 Task: Check the percentage active listings of furnished in the last 5 years.
Action: Mouse moved to (985, 221)
Screenshot: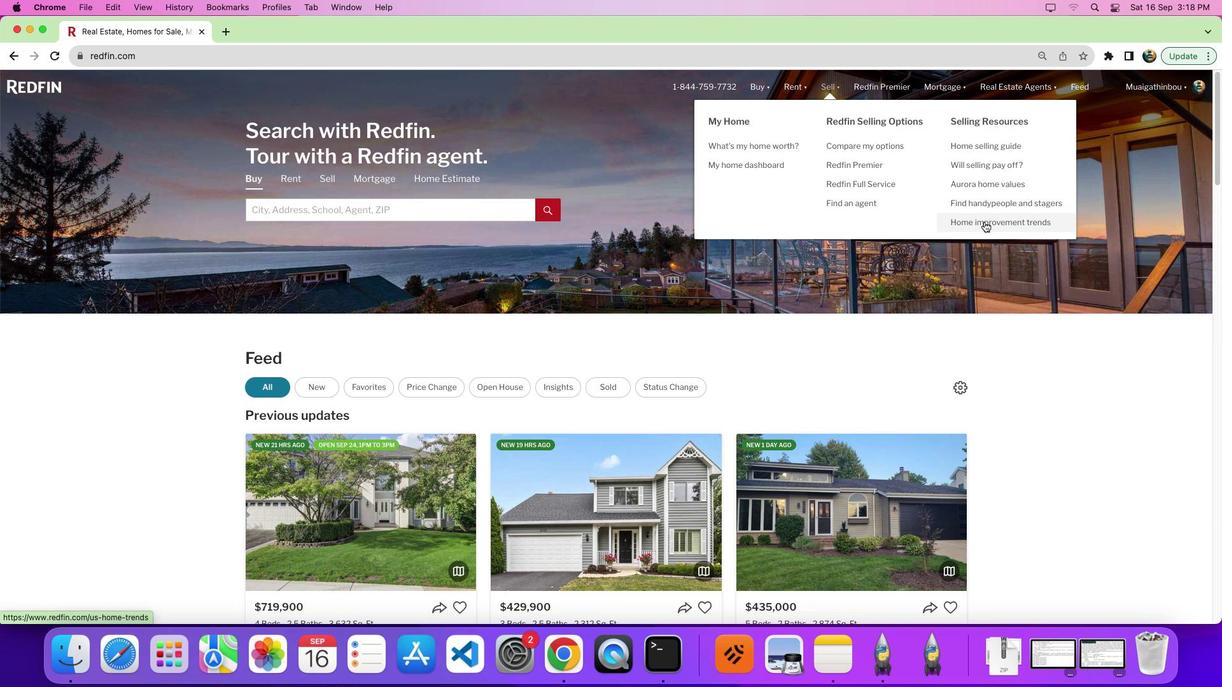 
Action: Mouse pressed left at (985, 221)
Screenshot: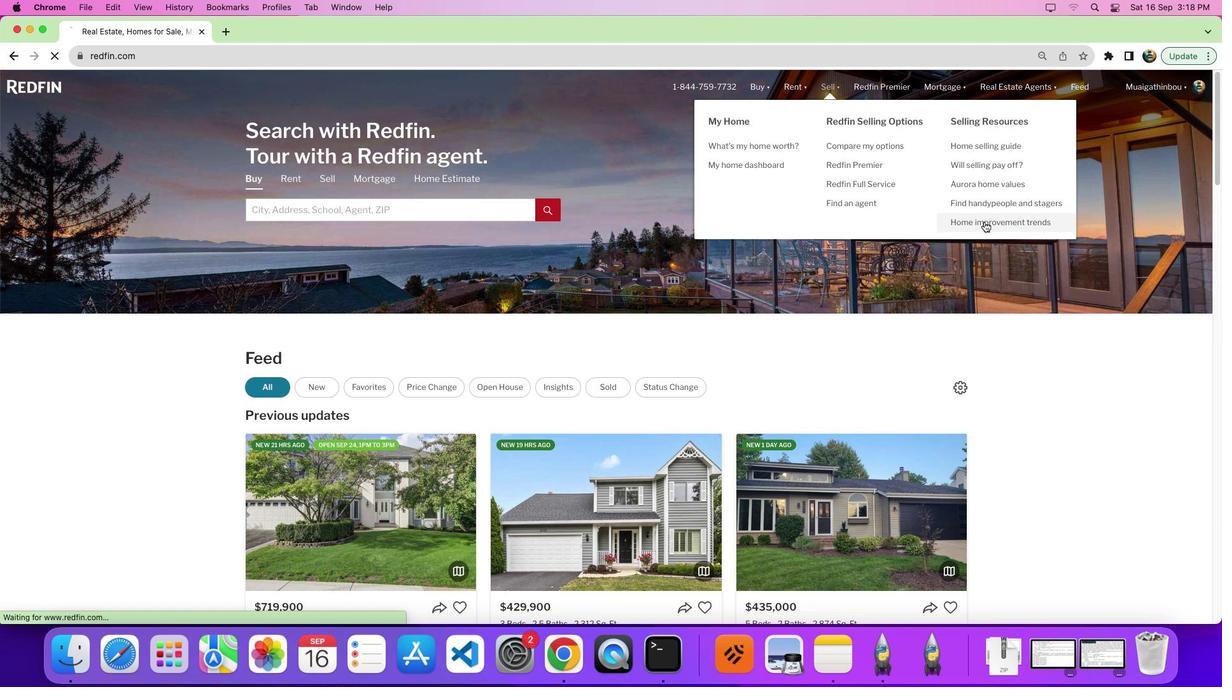
Action: Mouse pressed left at (985, 221)
Screenshot: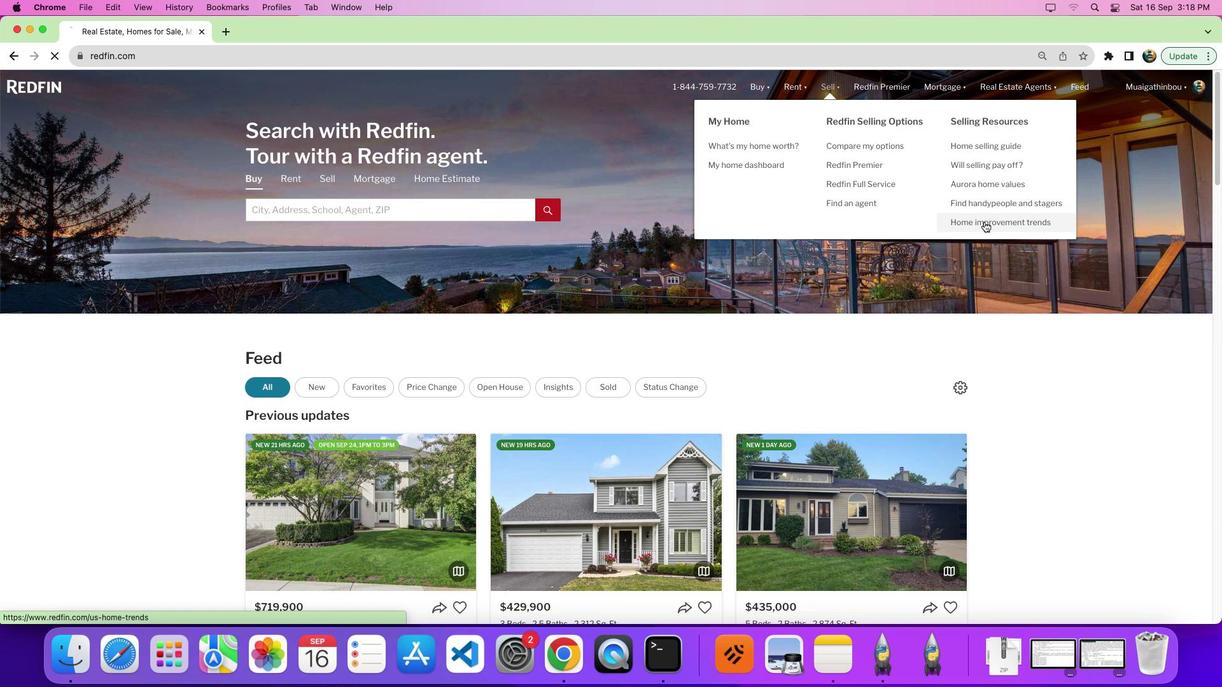 
Action: Mouse moved to (338, 246)
Screenshot: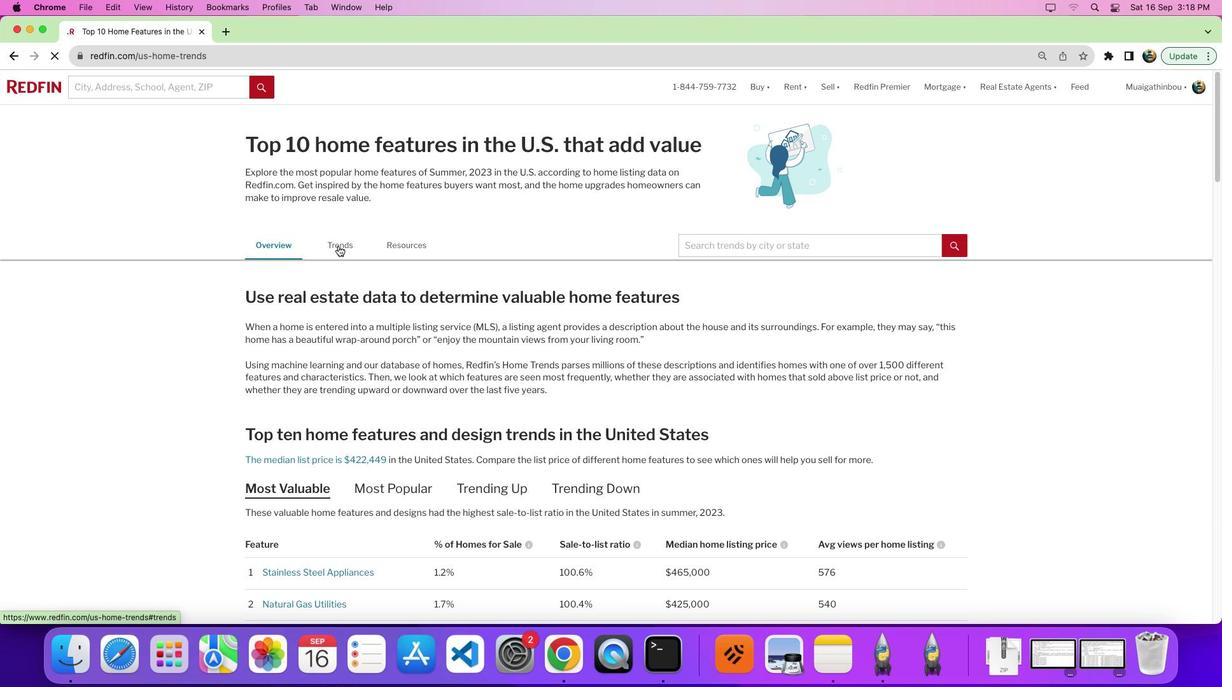
Action: Mouse pressed left at (338, 246)
Screenshot: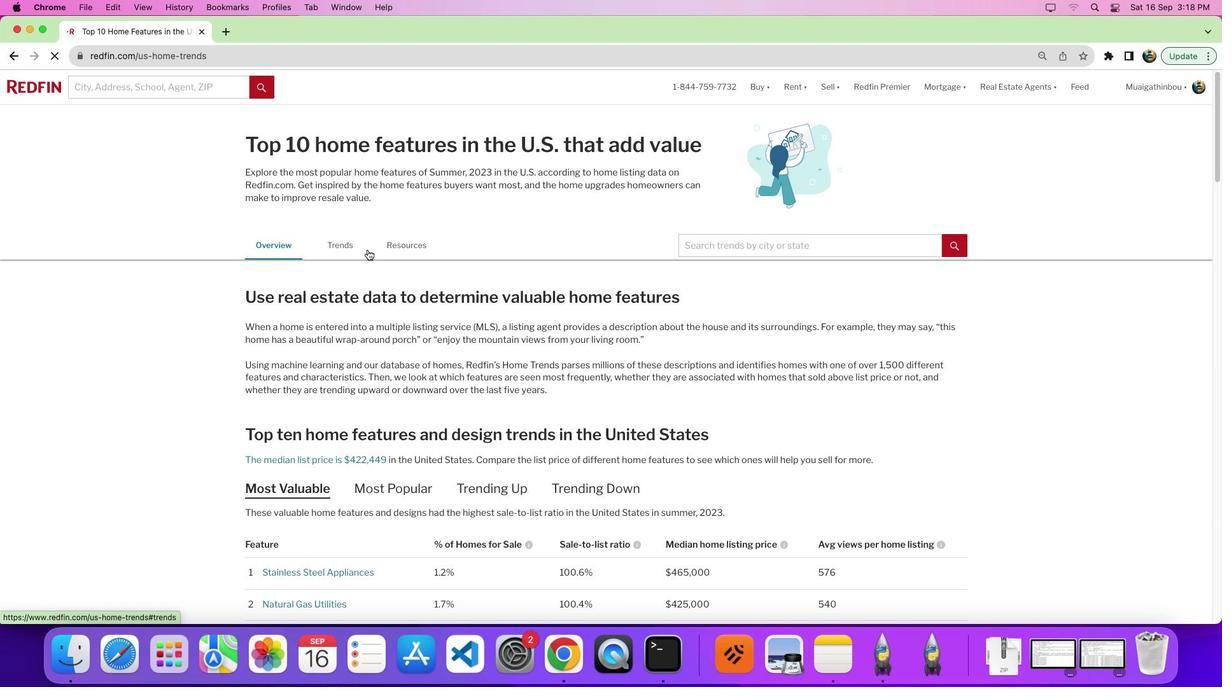 
Action: Mouse moved to (673, 318)
Screenshot: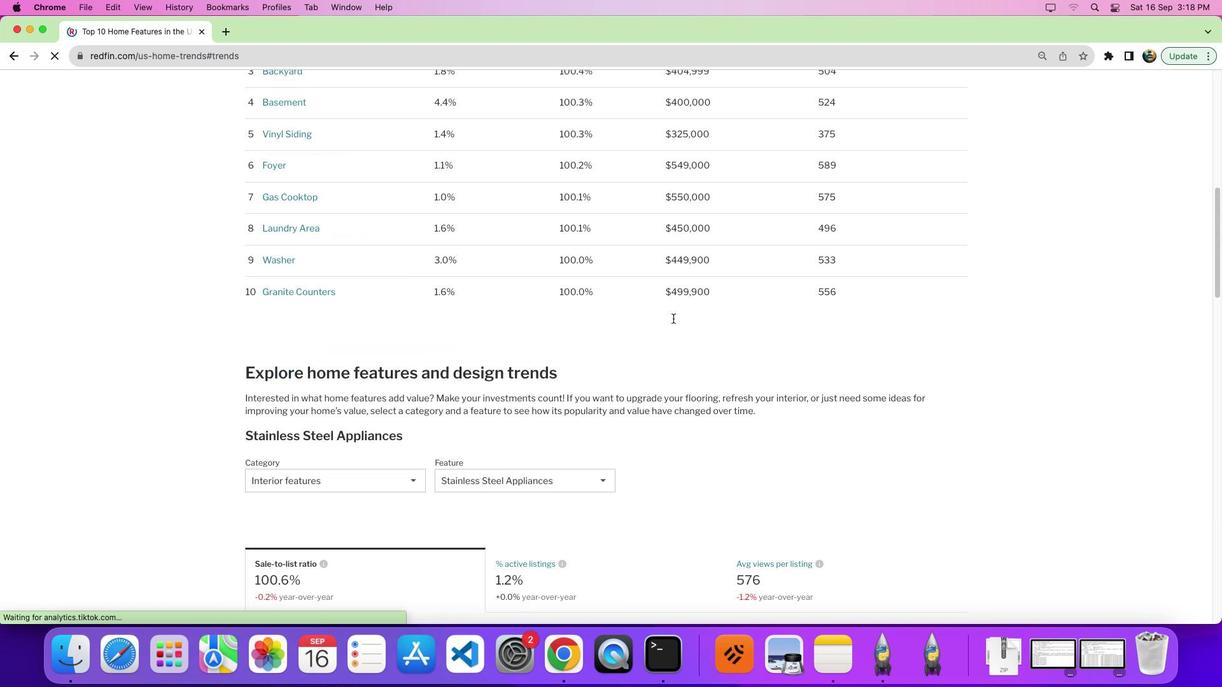
Action: Mouse scrolled (673, 318) with delta (0, 0)
Screenshot: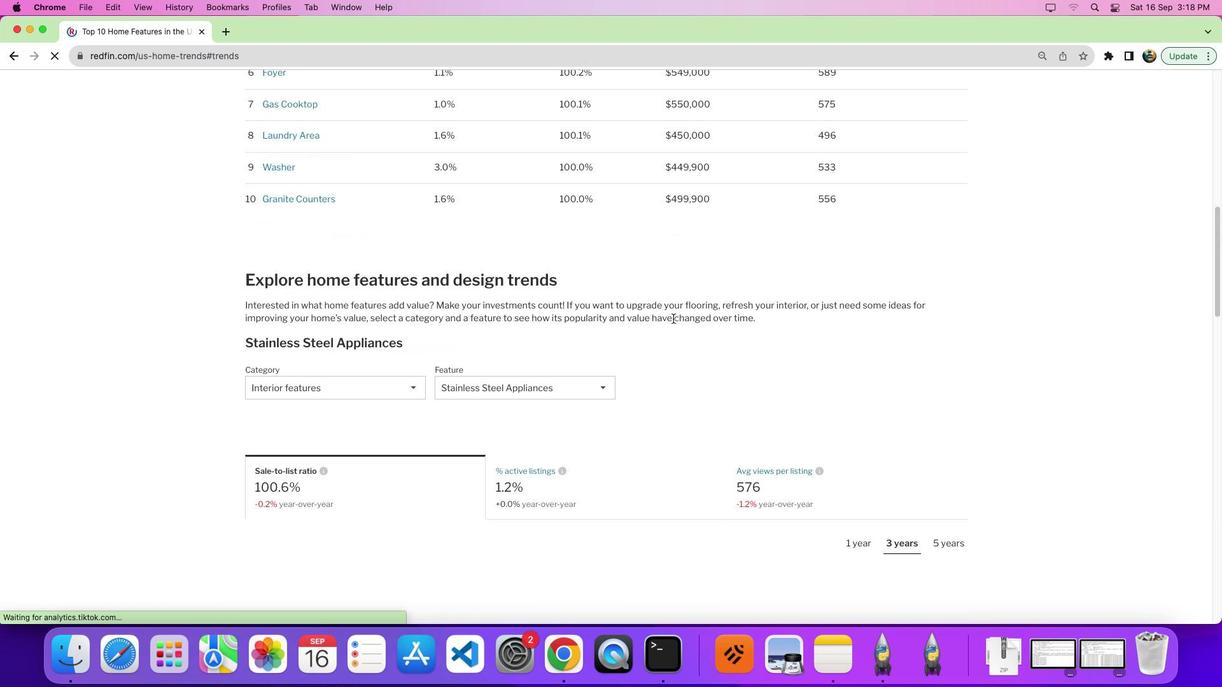 
Action: Mouse scrolled (673, 318) with delta (0, 0)
Screenshot: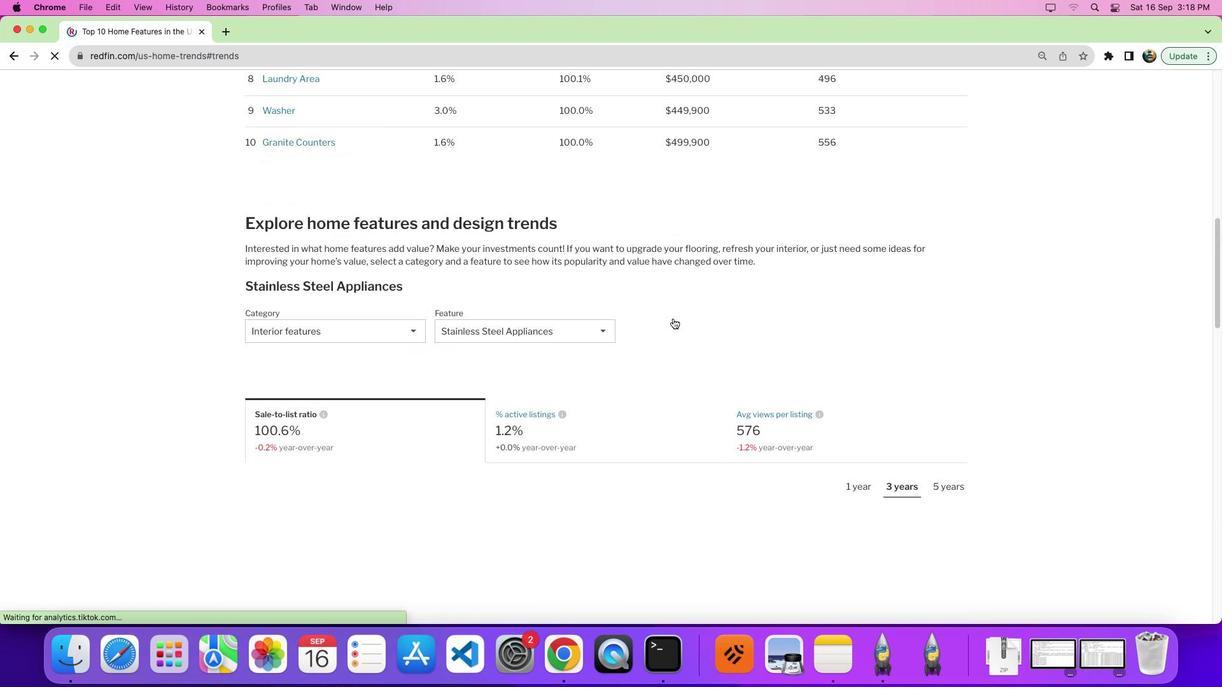 
Action: Mouse scrolled (673, 318) with delta (0, -5)
Screenshot: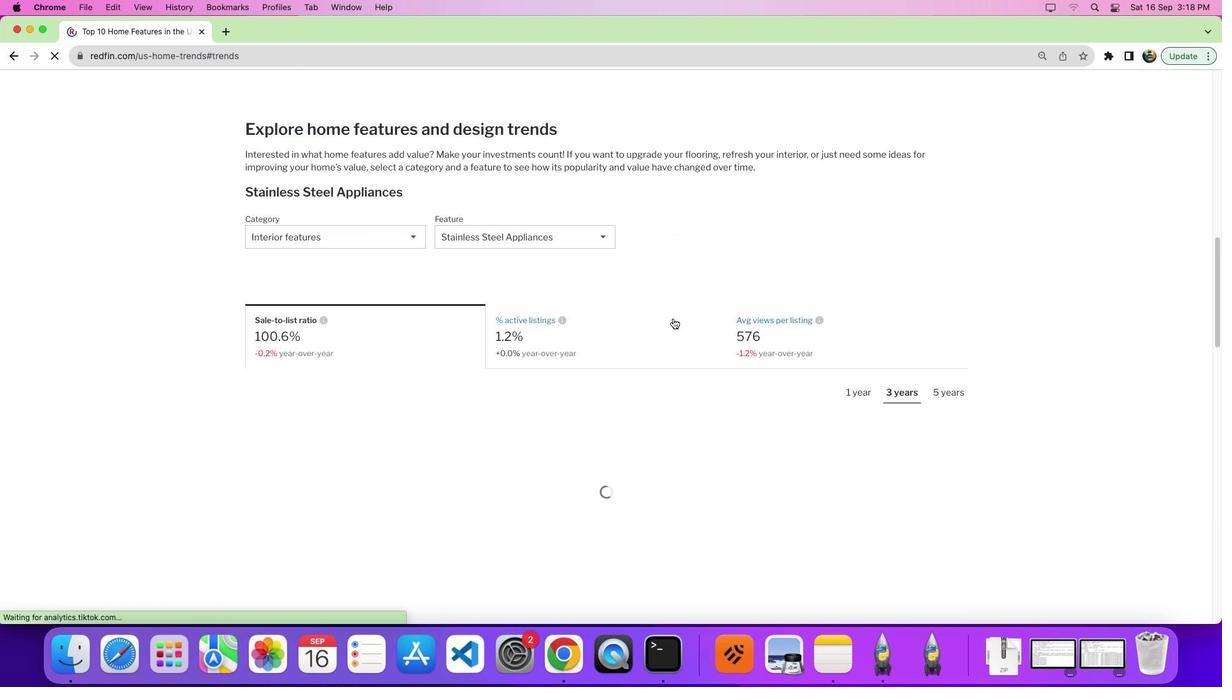 
Action: Mouse scrolled (673, 318) with delta (0, -5)
Screenshot: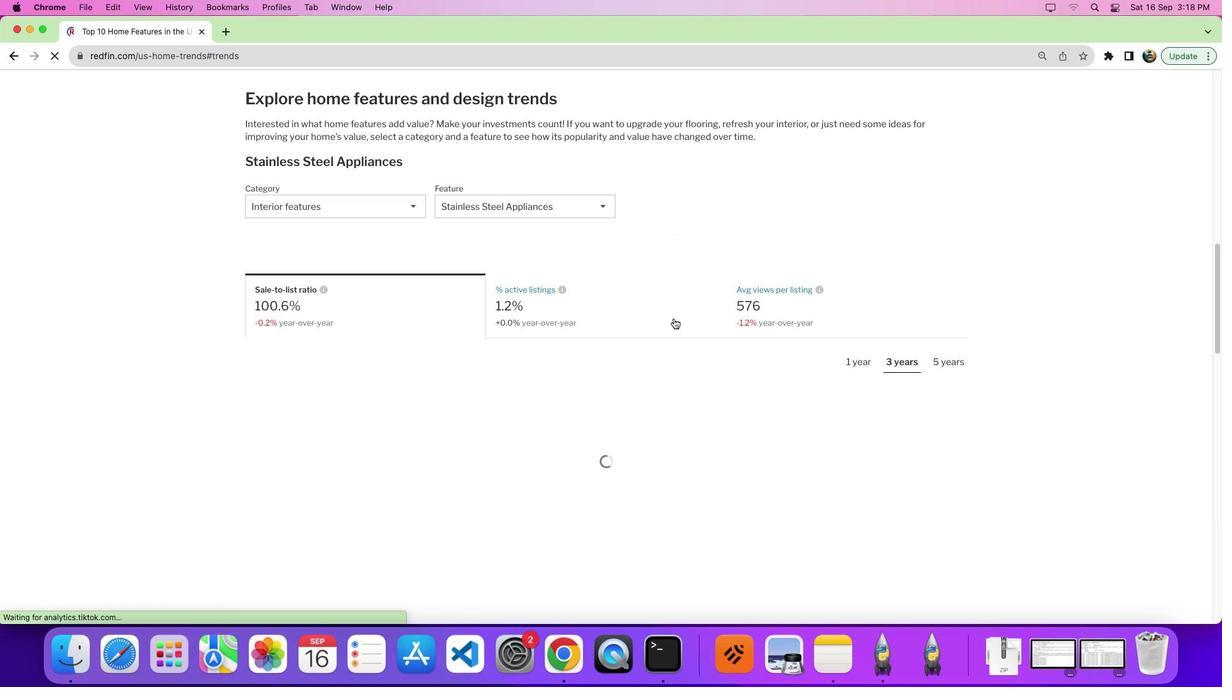 
Action: Mouse moved to (489, 323)
Screenshot: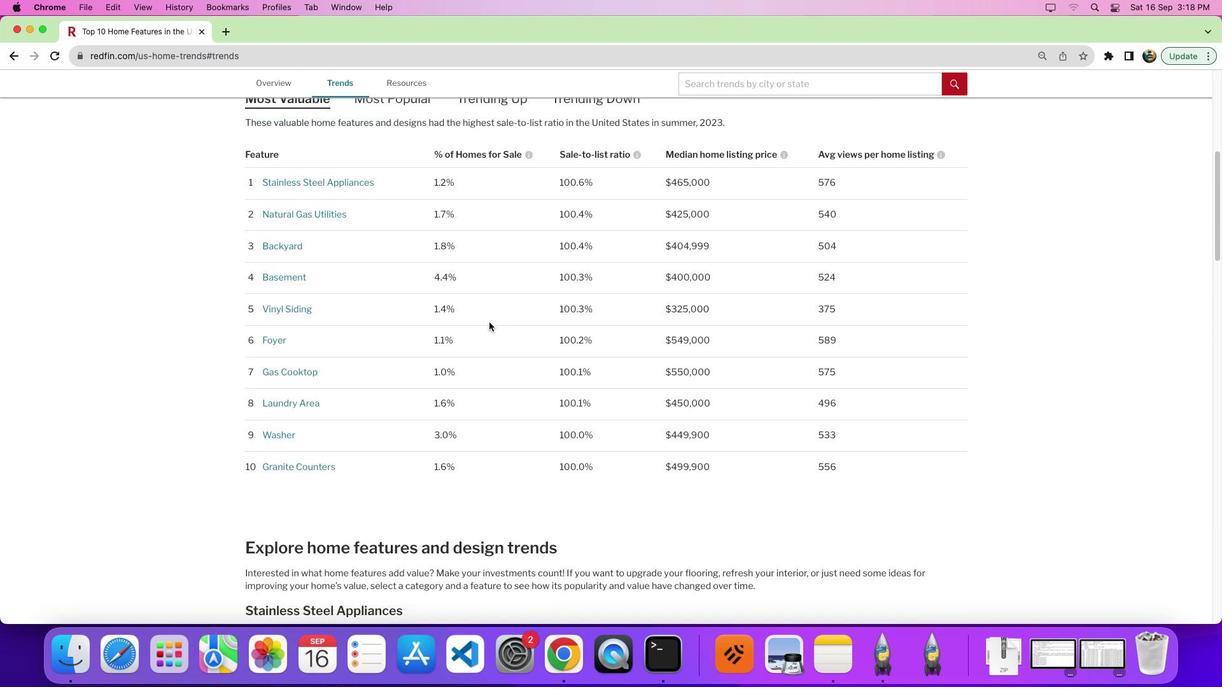 
Action: Mouse scrolled (489, 323) with delta (0, 0)
Screenshot: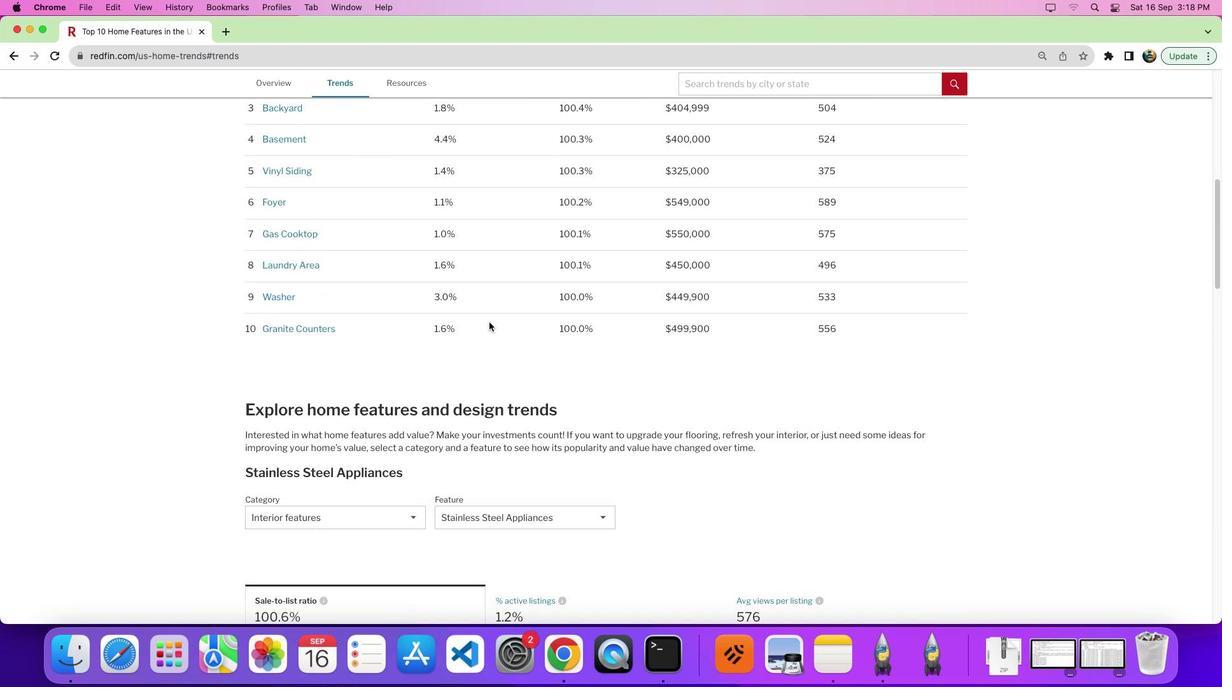 
Action: Mouse scrolled (489, 323) with delta (0, 0)
Screenshot: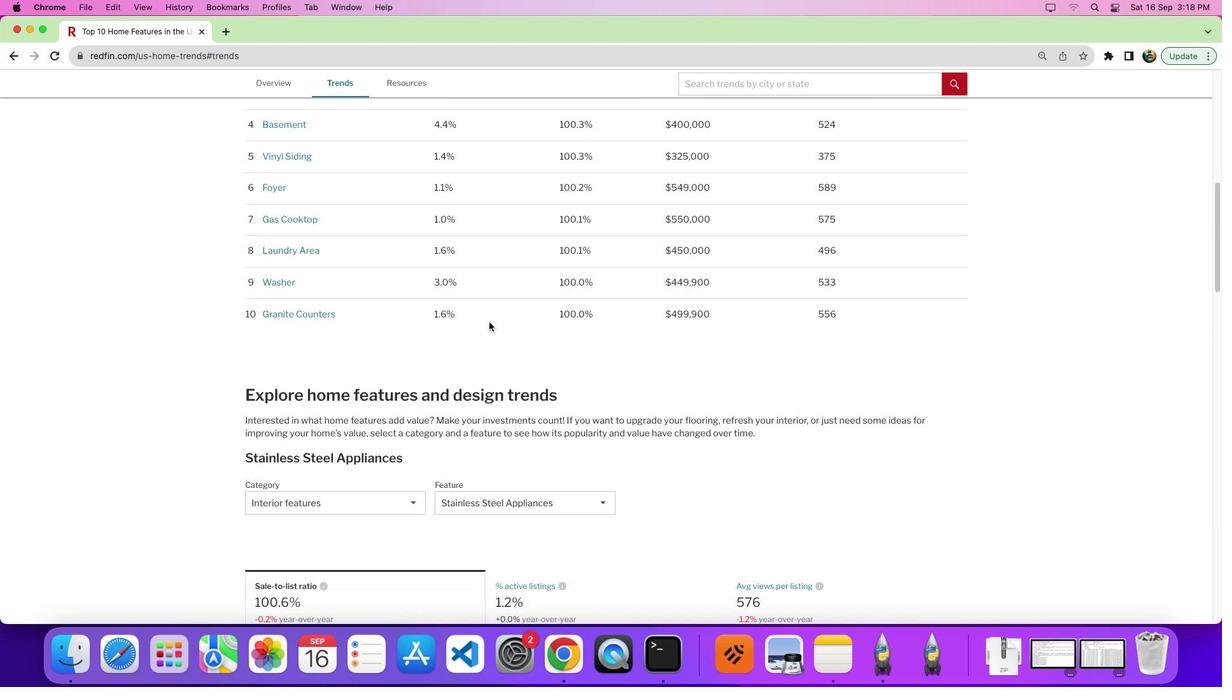 
Action: Mouse scrolled (489, 323) with delta (0, -3)
Screenshot: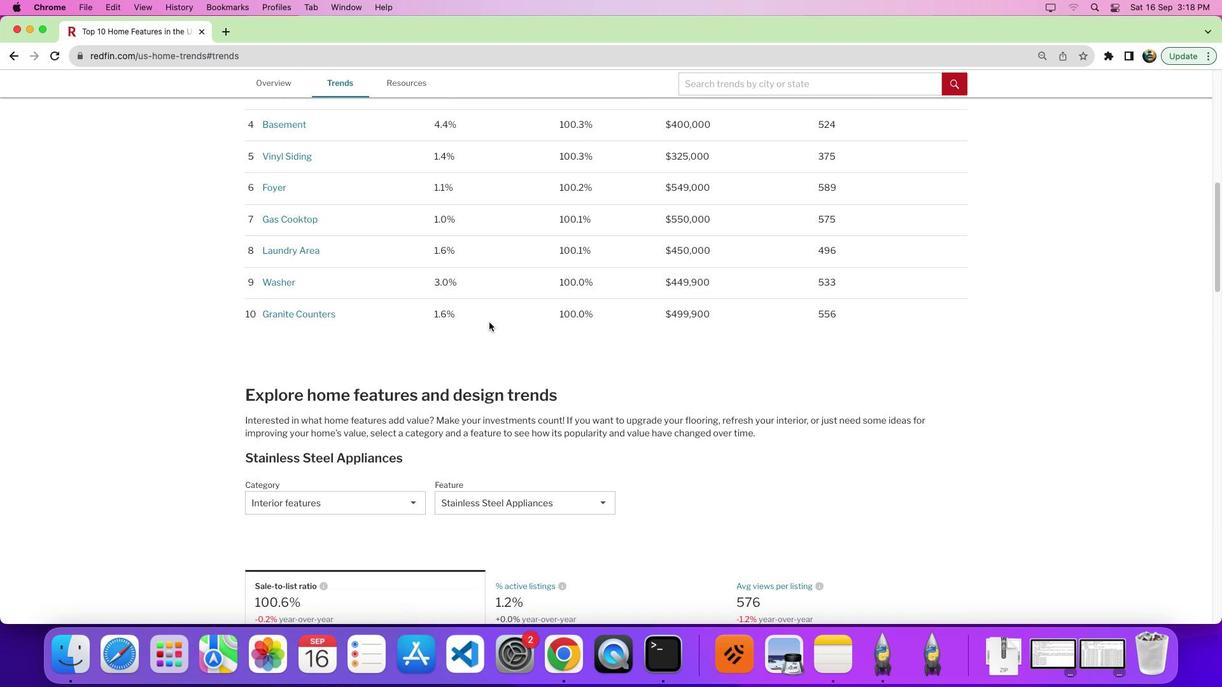
Action: Mouse moved to (443, 351)
Screenshot: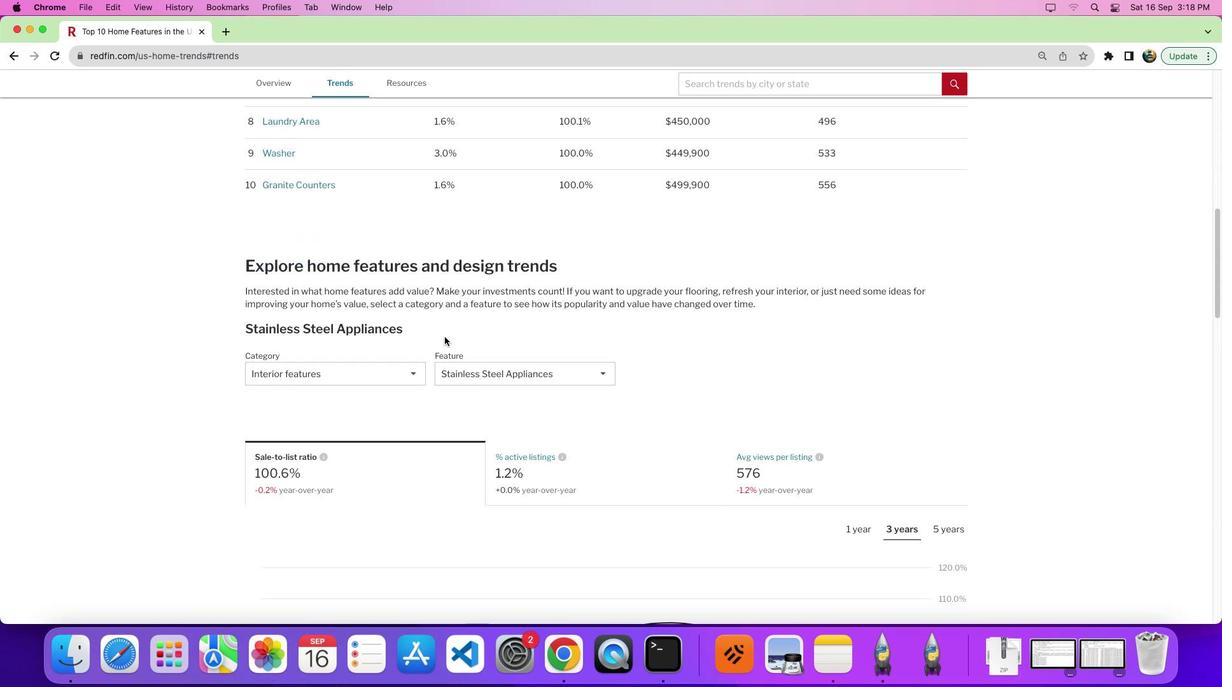 
Action: Mouse scrolled (443, 351) with delta (0, 0)
Screenshot: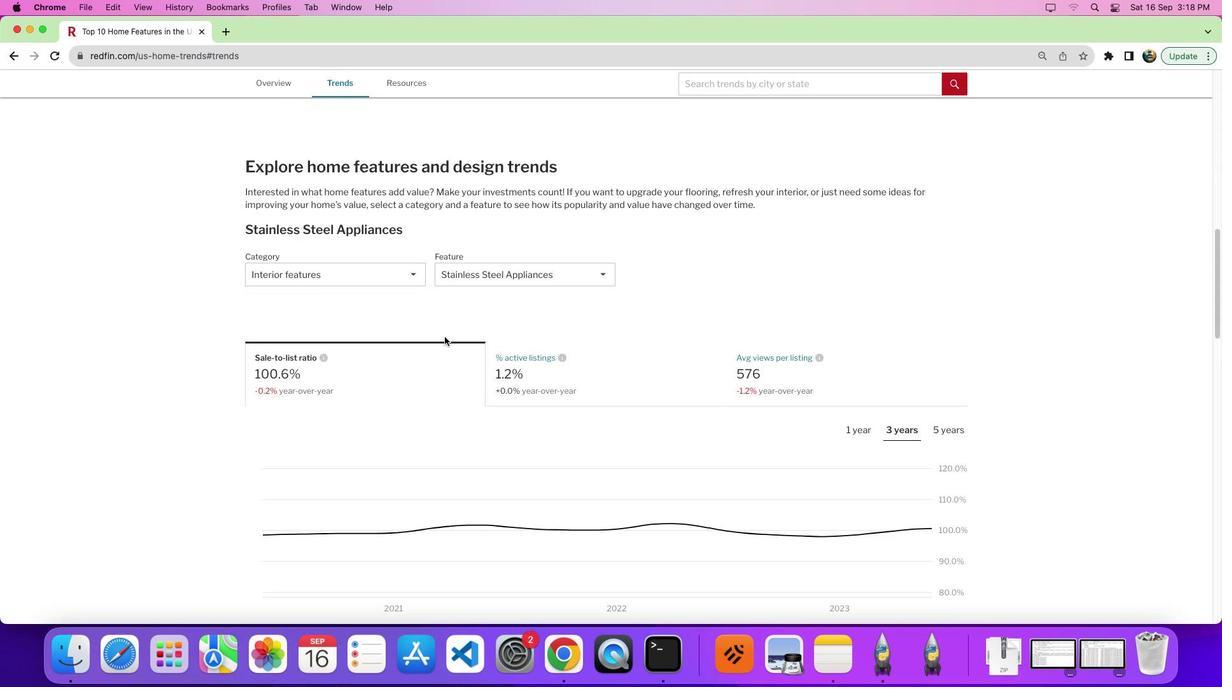 
Action: Mouse moved to (443, 351)
Screenshot: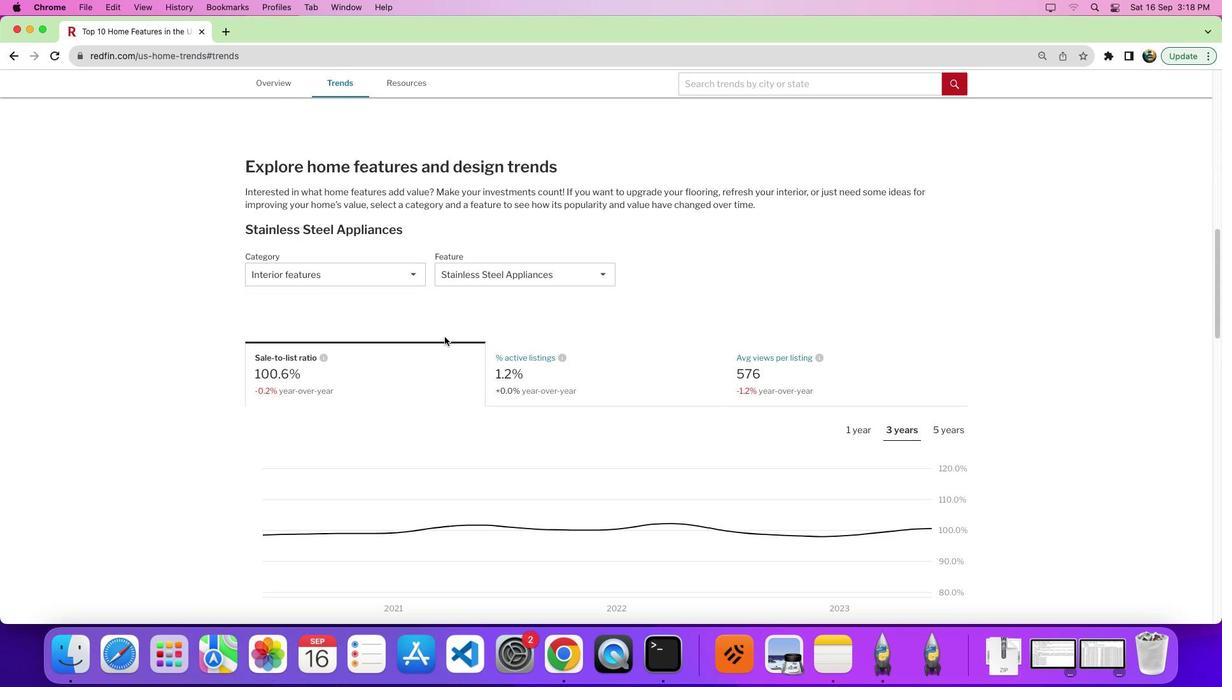 
Action: Mouse scrolled (443, 351) with delta (0, 0)
Screenshot: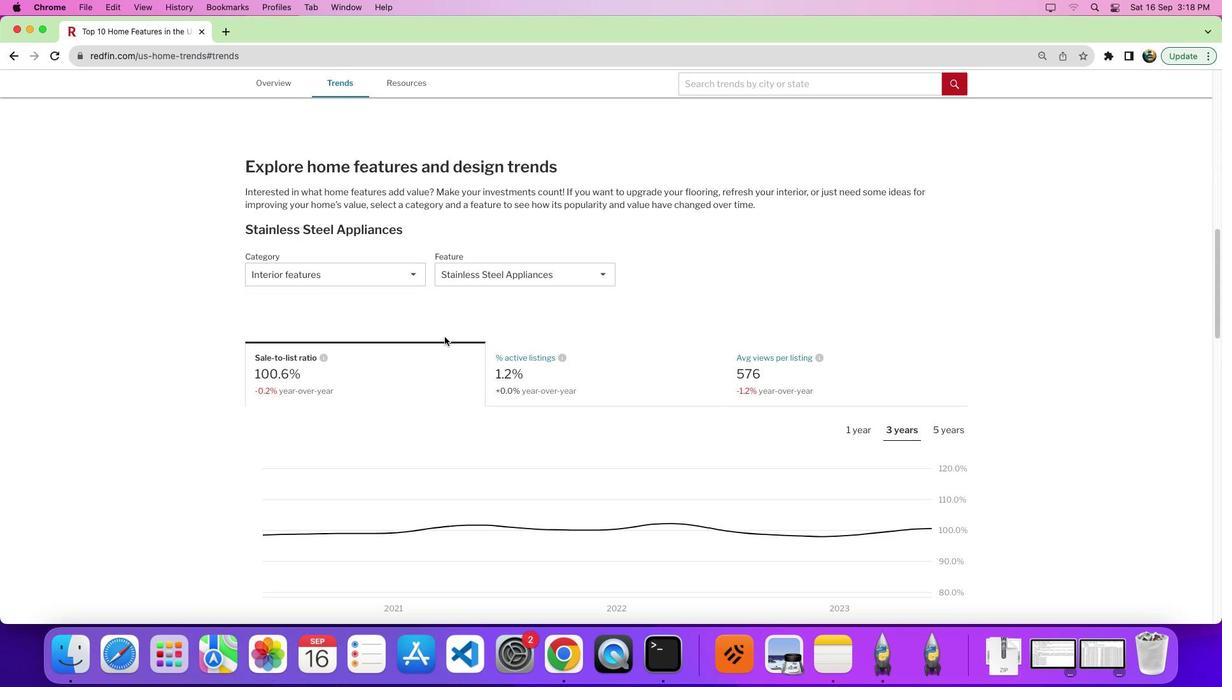 
Action: Mouse moved to (444, 338)
Screenshot: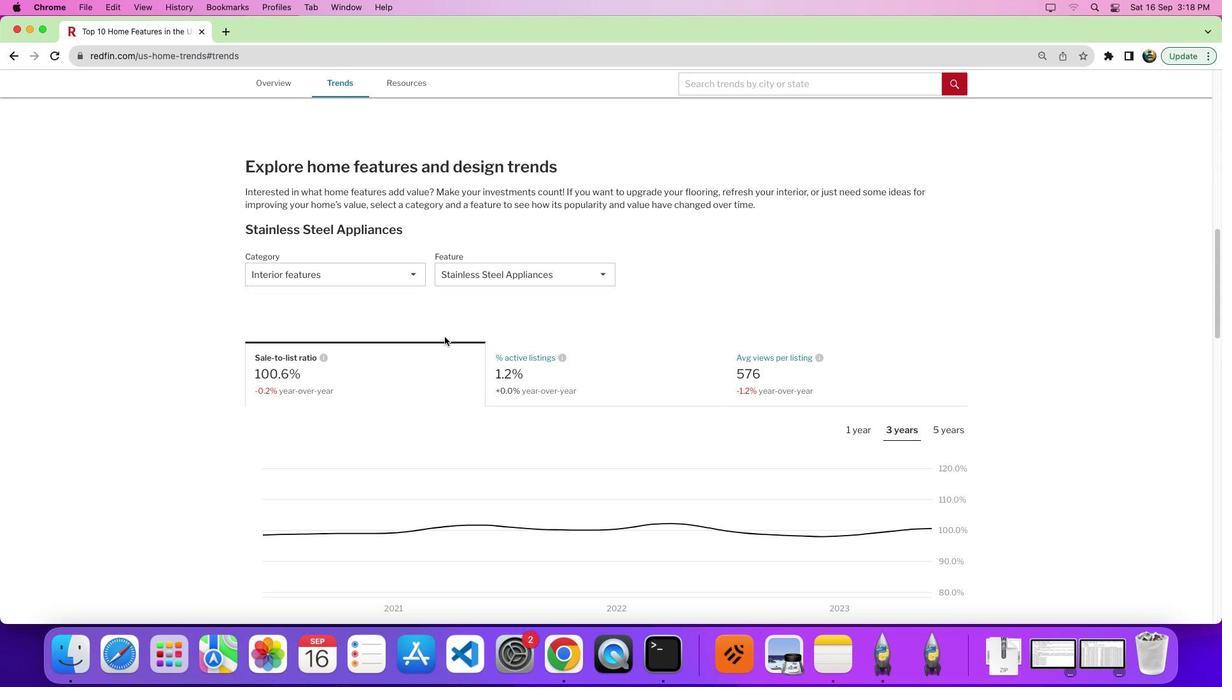 
Action: Mouse scrolled (444, 338) with delta (0, -4)
Screenshot: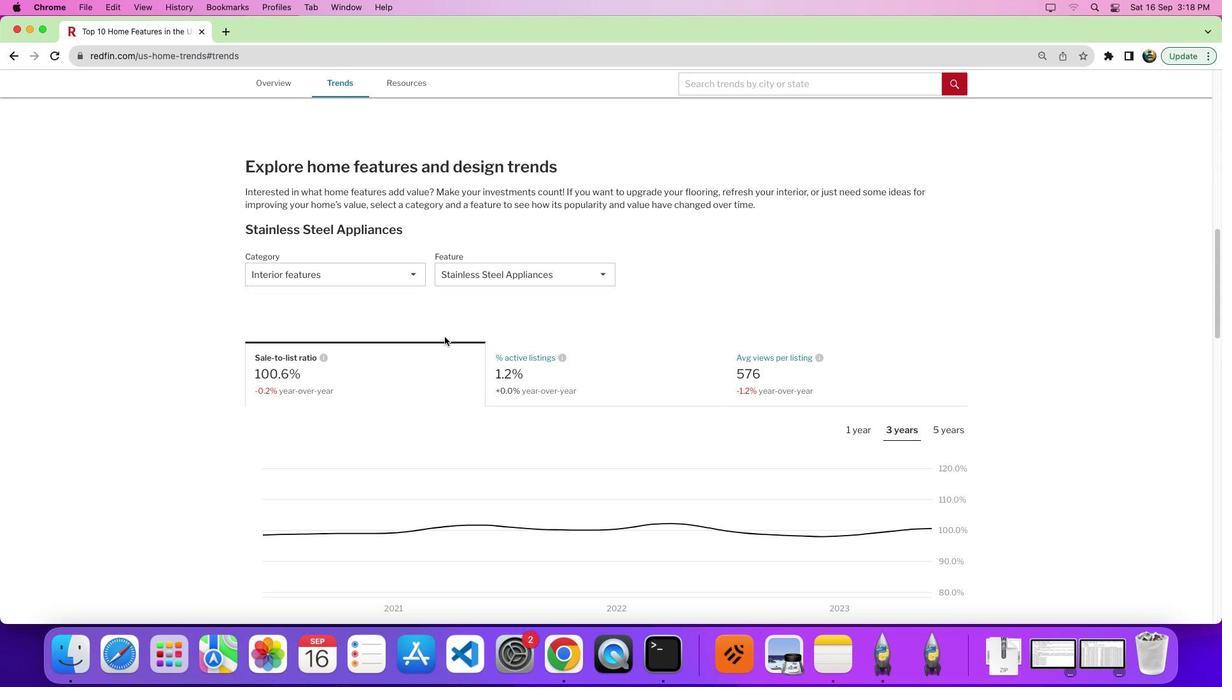 
Action: Mouse moved to (385, 274)
Screenshot: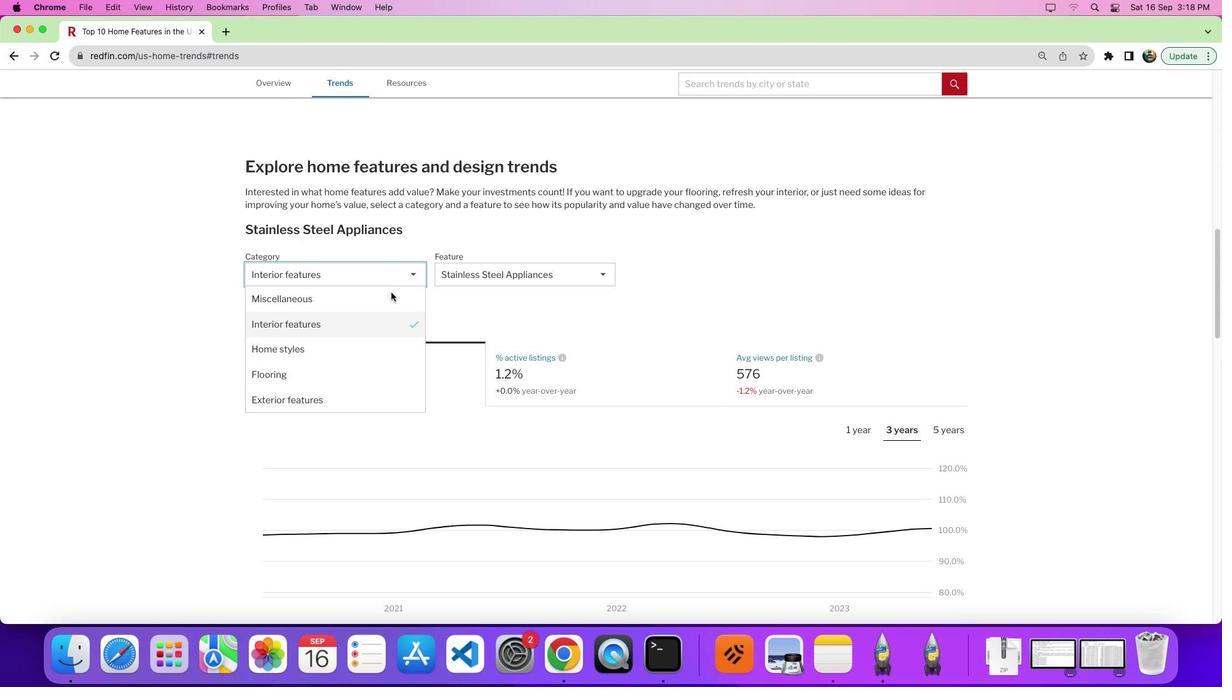 
Action: Mouse pressed left at (385, 274)
Screenshot: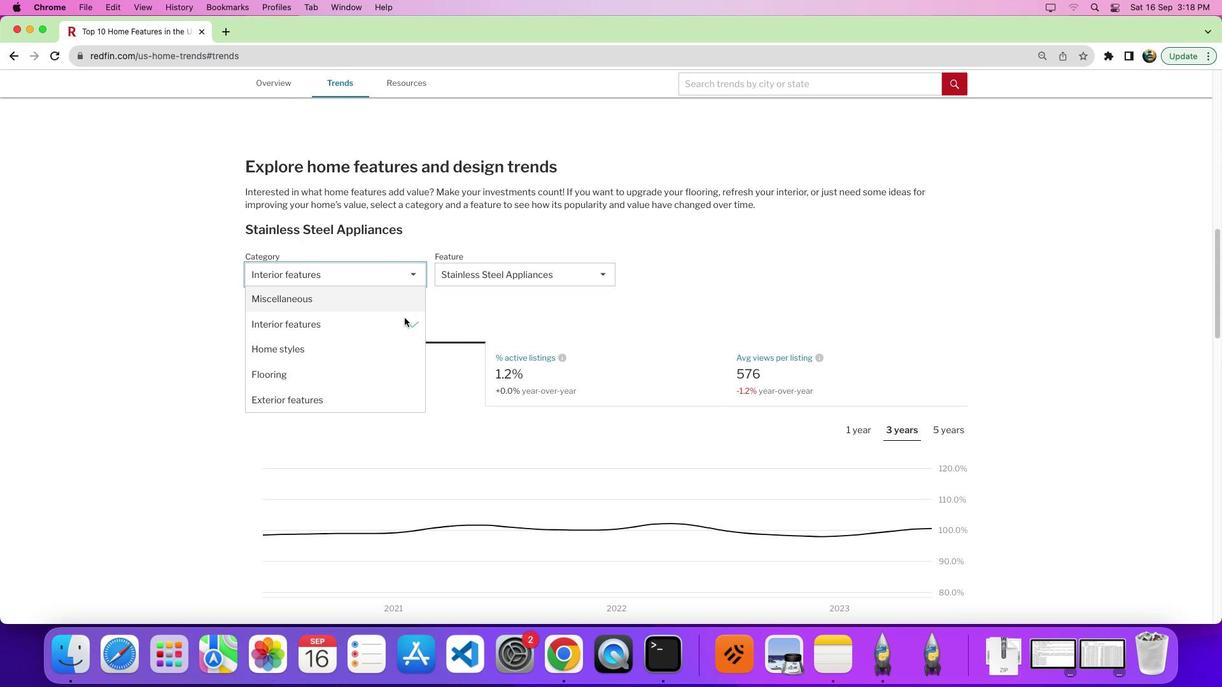 
Action: Mouse moved to (412, 327)
Screenshot: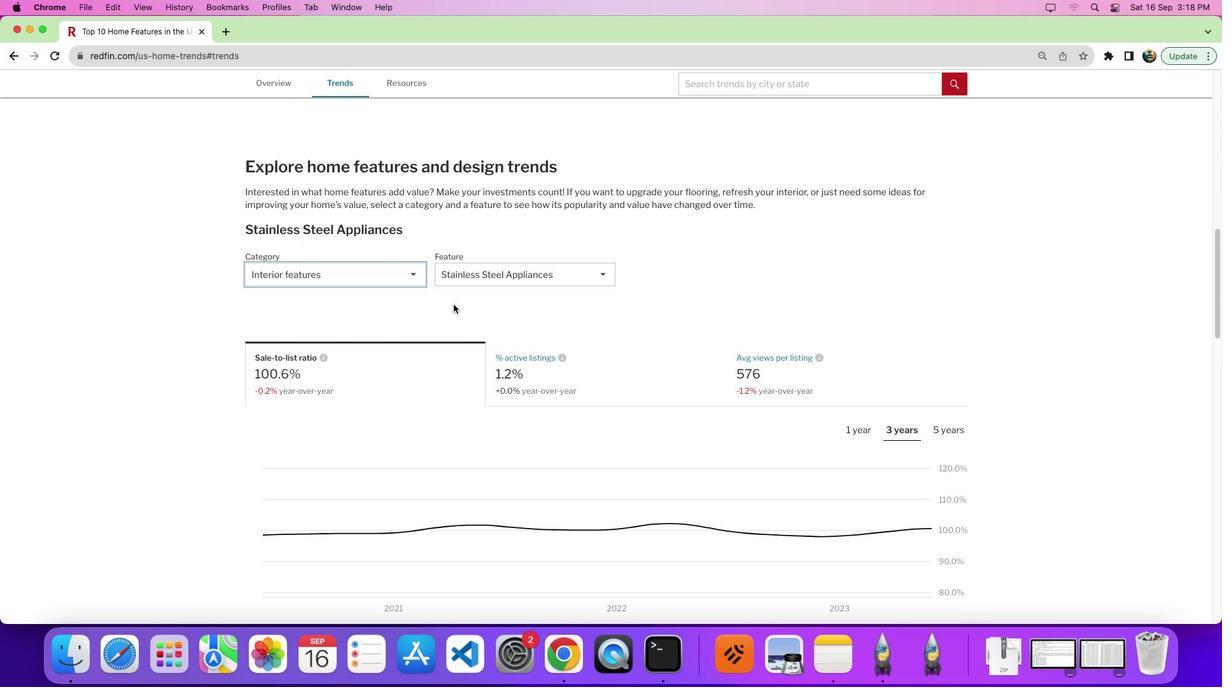 
Action: Mouse pressed left at (412, 327)
Screenshot: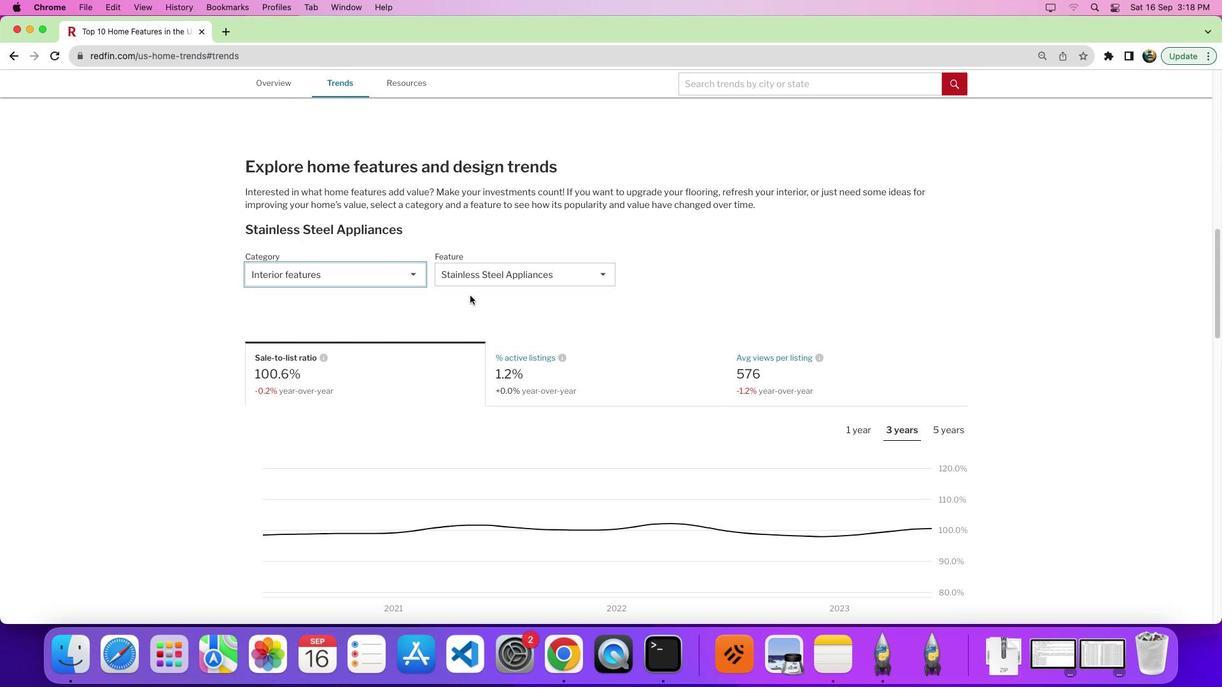 
Action: Mouse moved to (501, 275)
Screenshot: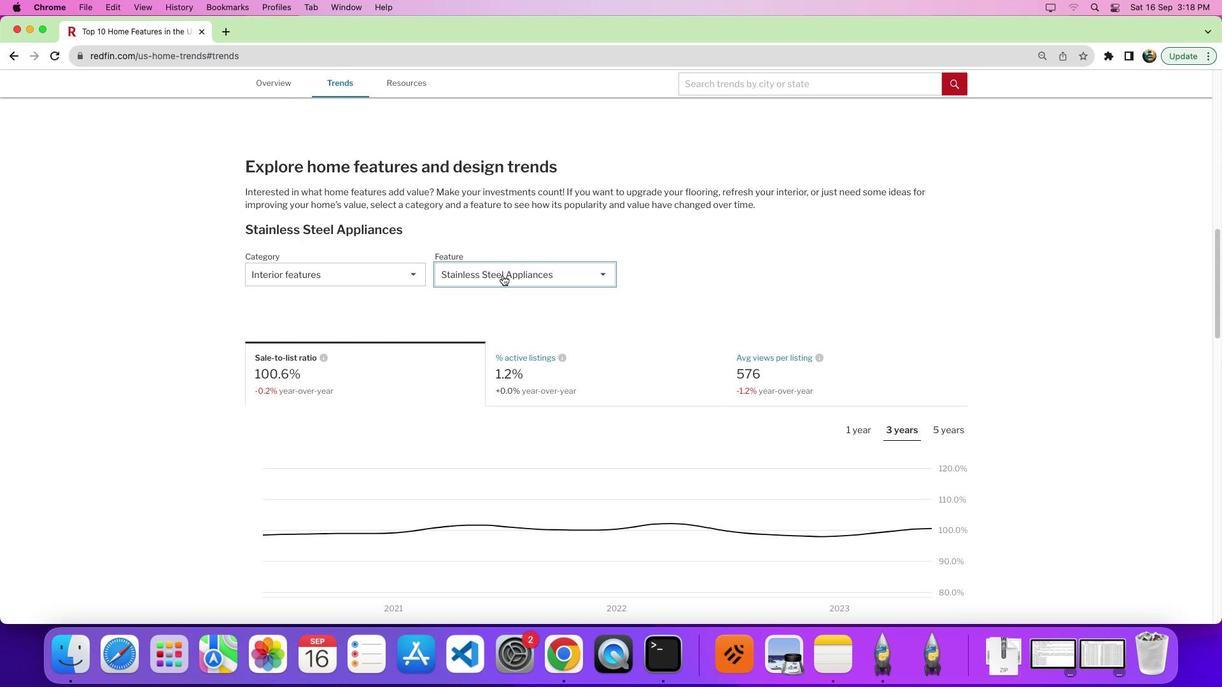 
Action: Mouse pressed left at (501, 275)
Screenshot: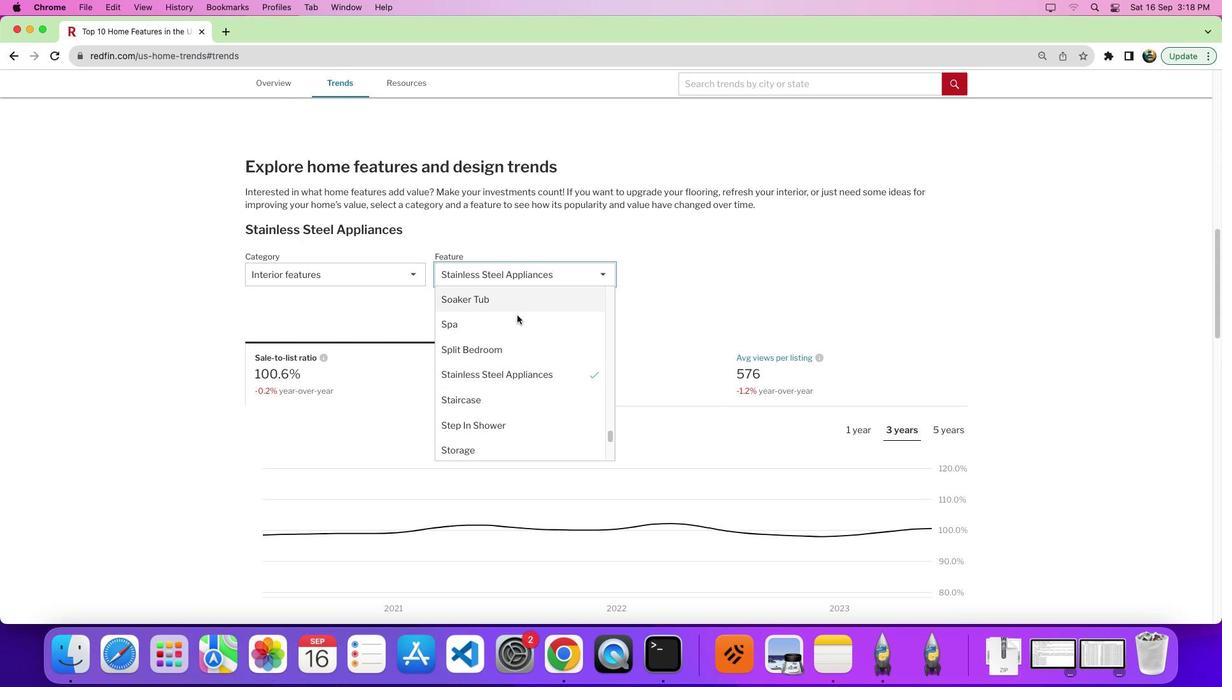
Action: Mouse moved to (607, 377)
Screenshot: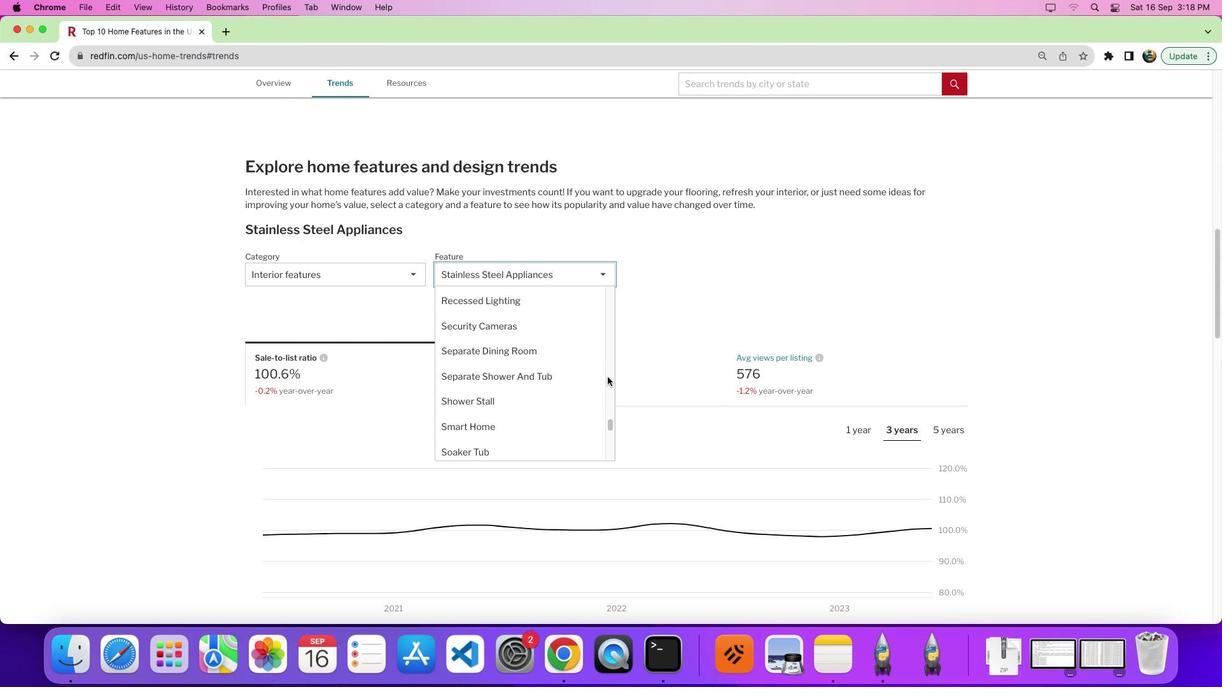 
Action: Mouse pressed left at (607, 377)
Screenshot: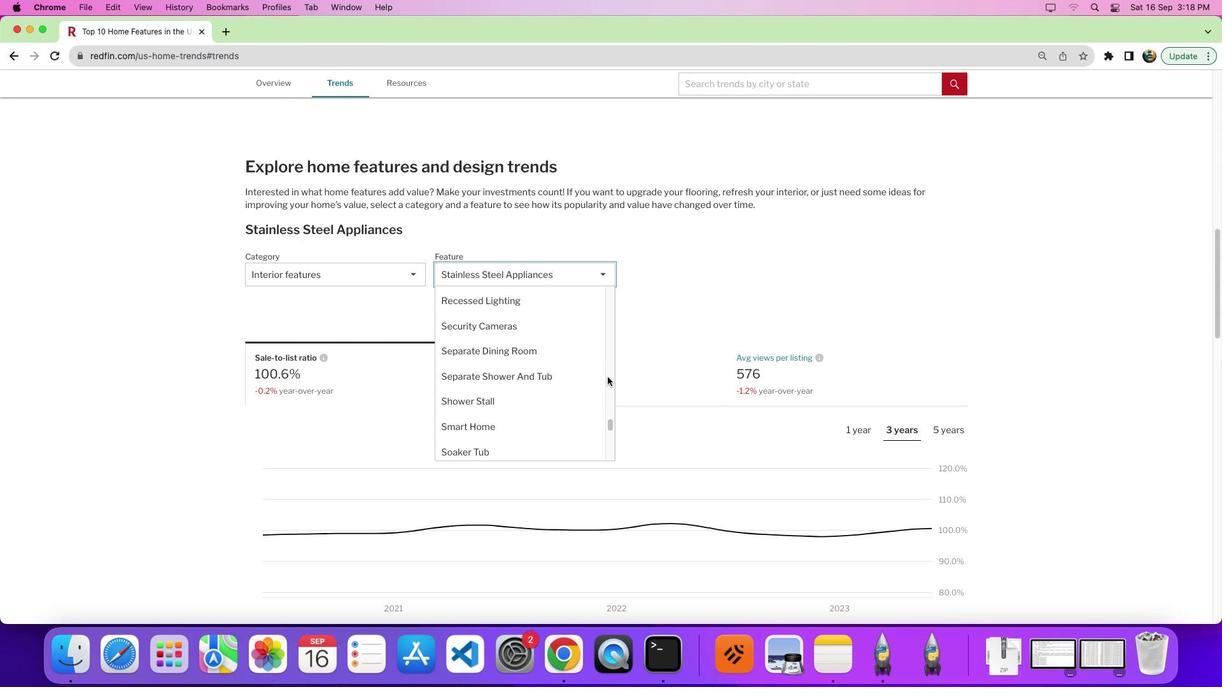 
Action: Mouse moved to (503, 368)
Screenshot: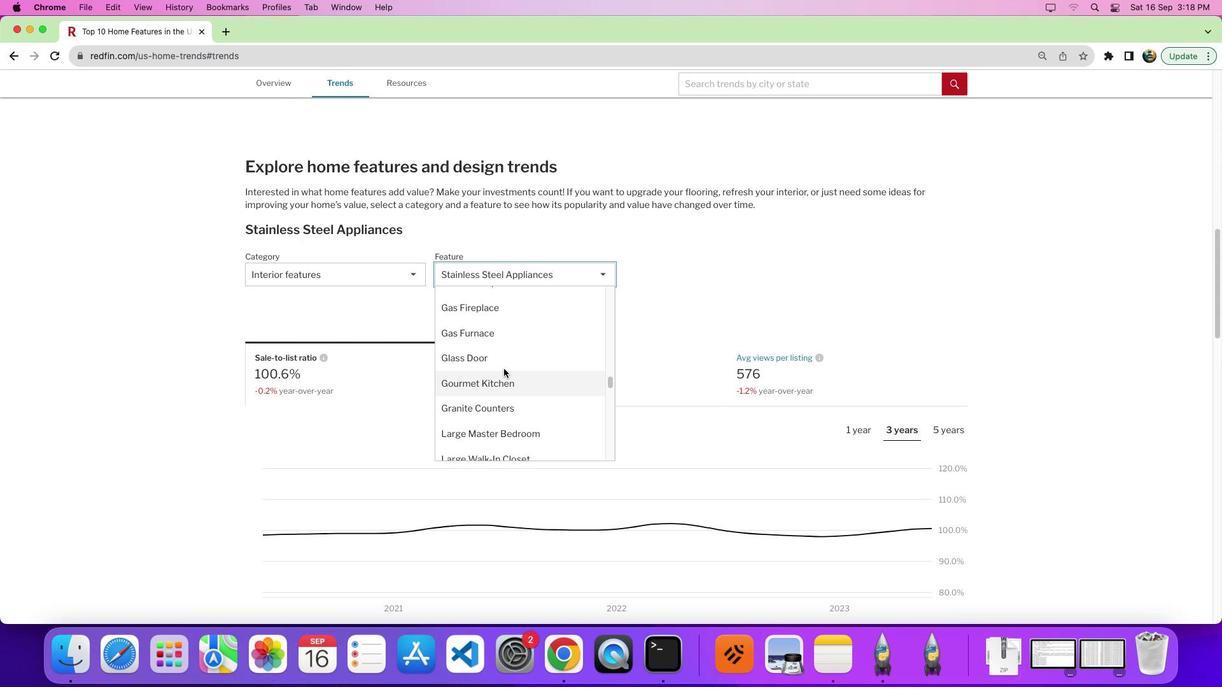 
Action: Mouse scrolled (503, 368) with delta (0, 0)
Screenshot: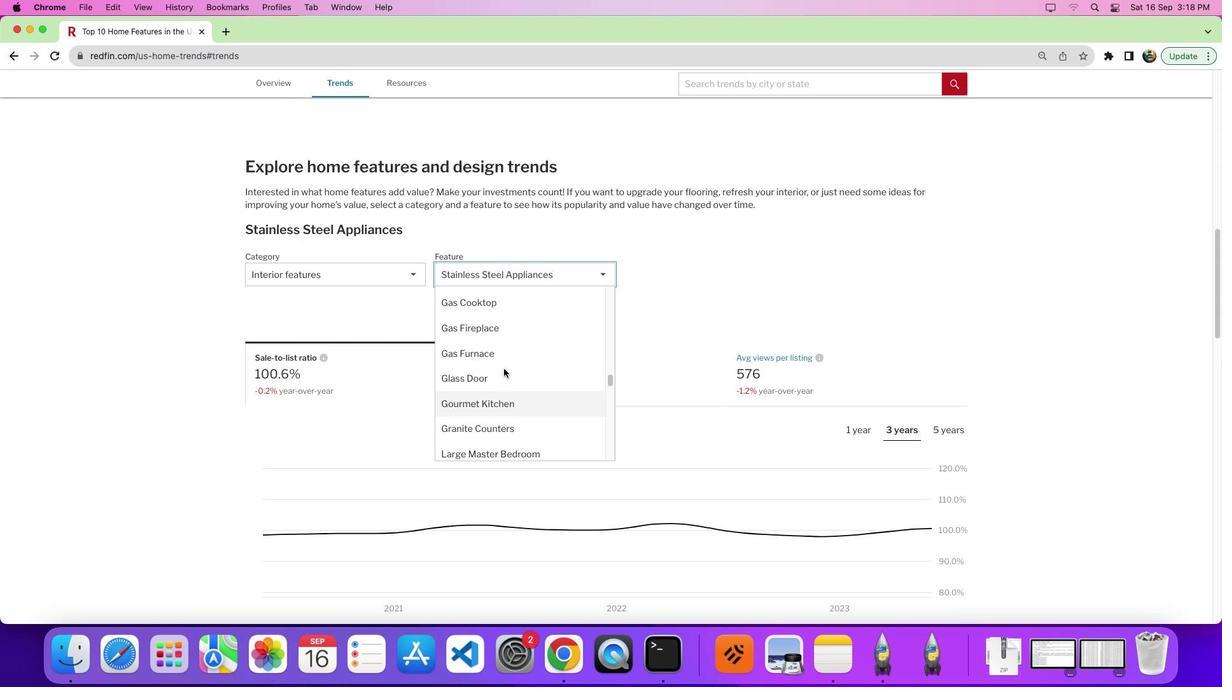 
Action: Mouse scrolled (503, 368) with delta (0, 0)
Screenshot: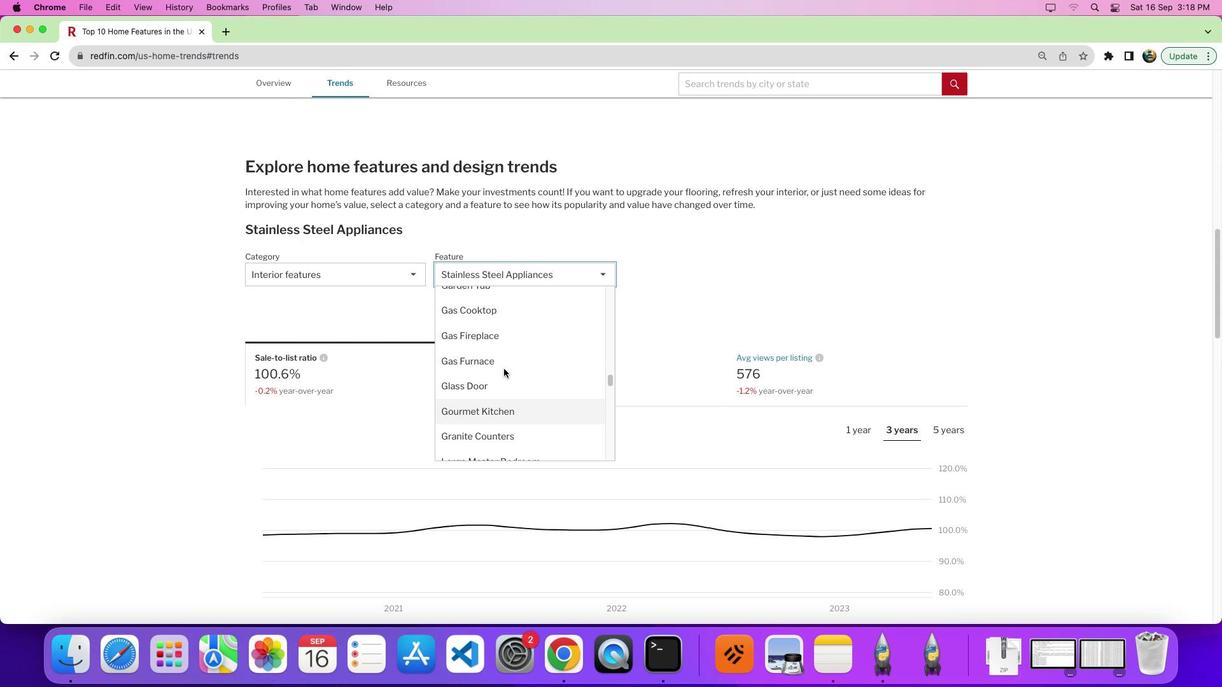 
Action: Mouse scrolled (503, 368) with delta (0, 0)
Screenshot: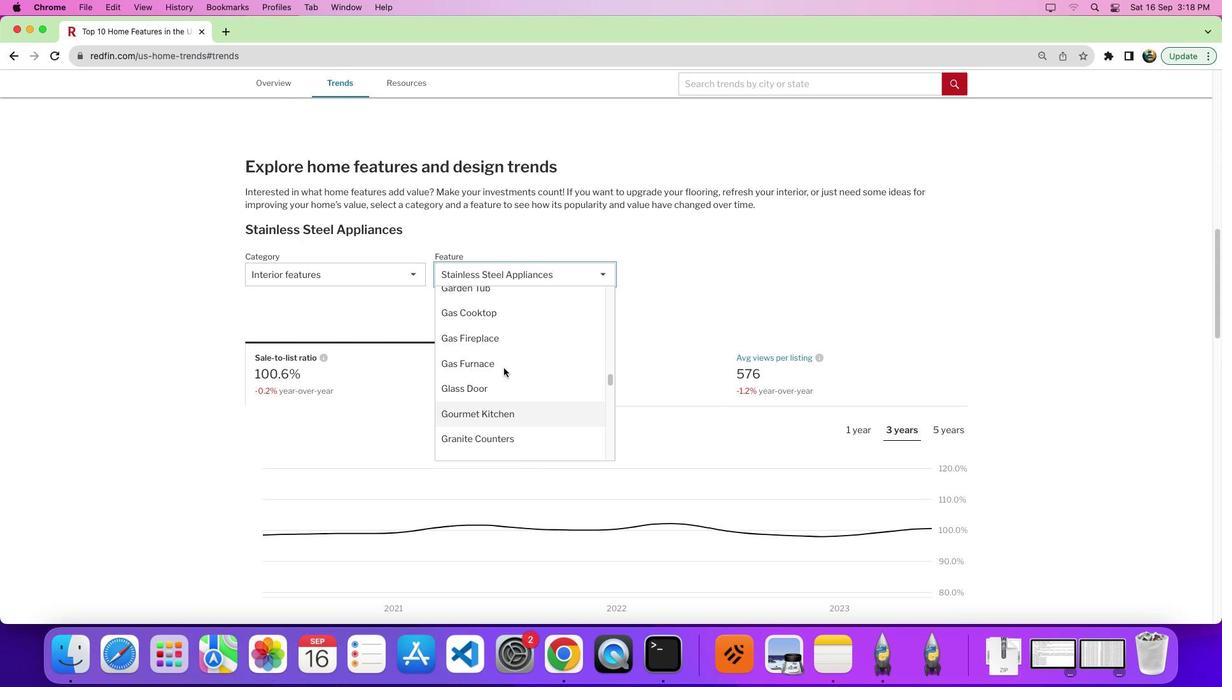 
Action: Mouse moved to (502, 366)
Screenshot: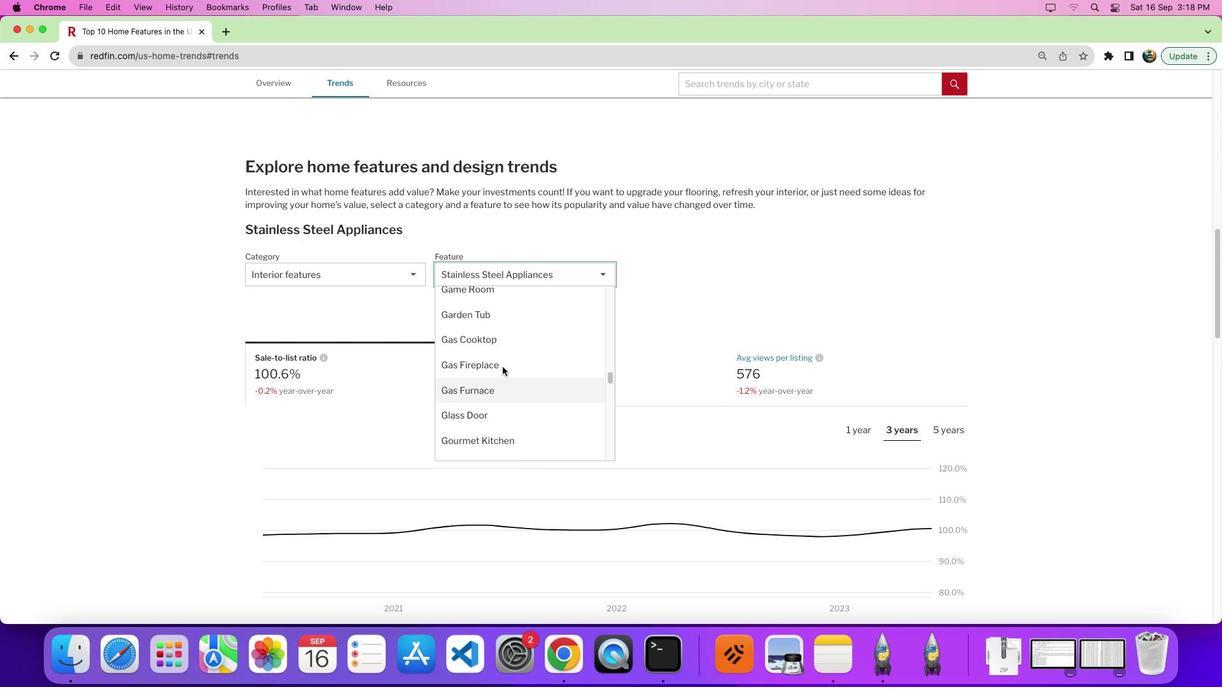 
Action: Mouse scrolled (502, 366) with delta (0, 0)
Screenshot: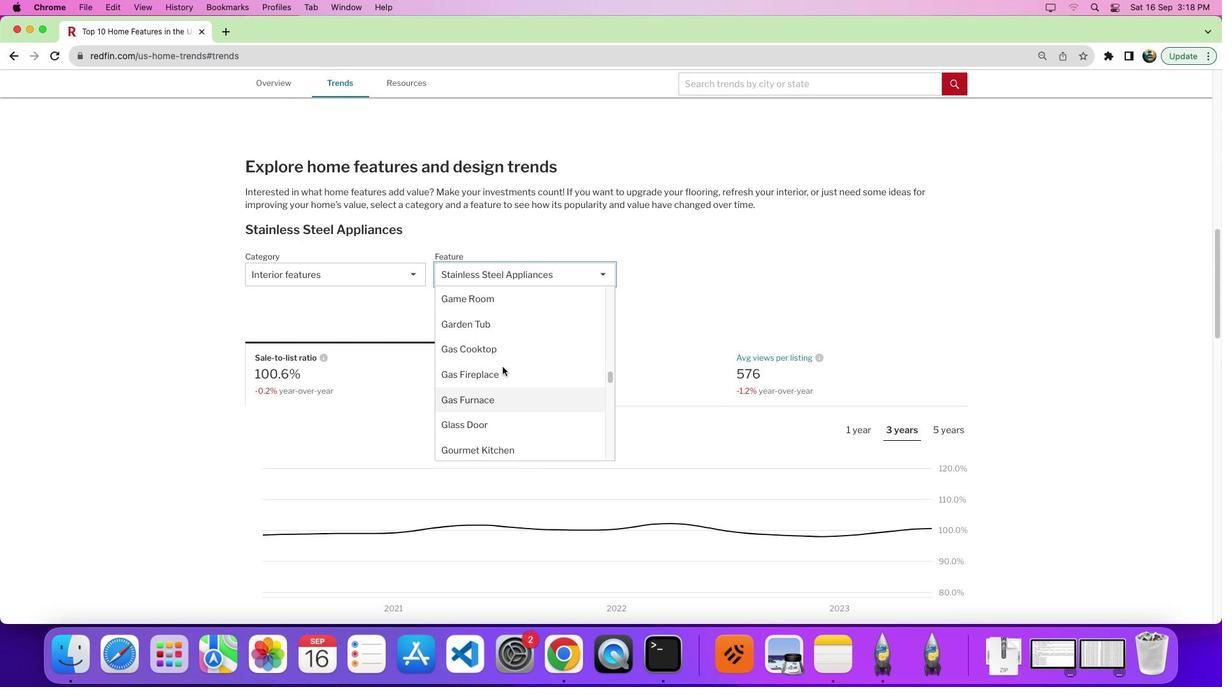 
Action: Mouse scrolled (502, 366) with delta (0, 0)
Screenshot: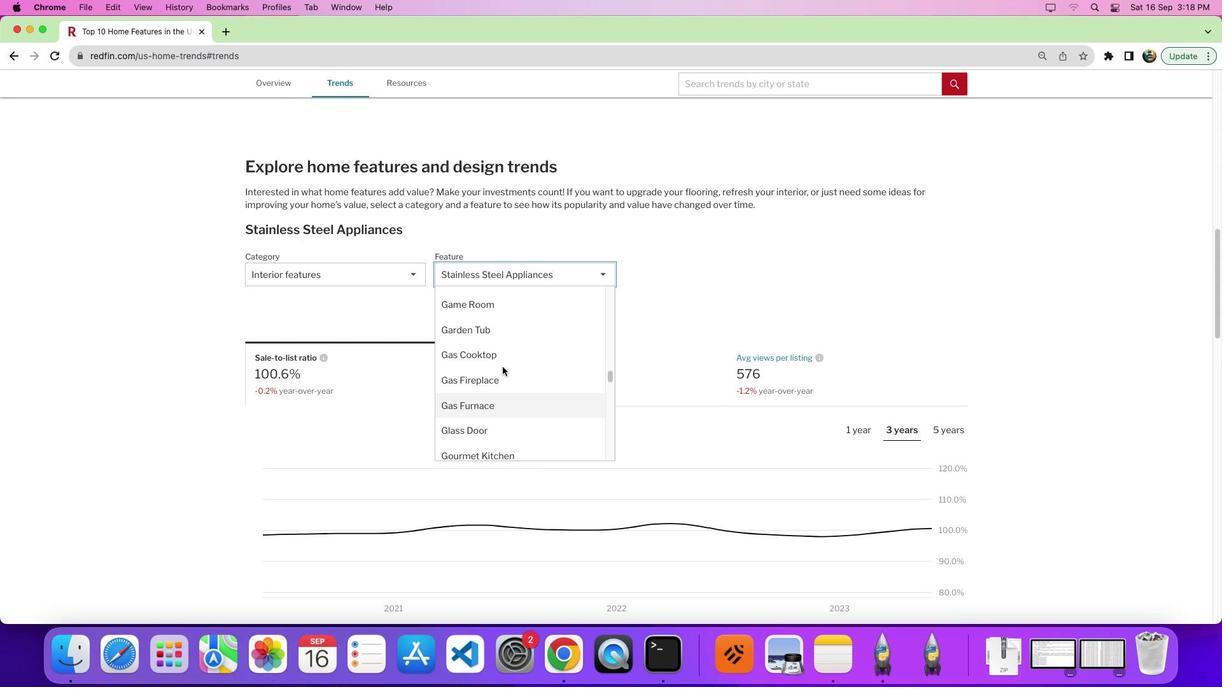 
Action: Mouse scrolled (502, 366) with delta (0, 0)
Screenshot: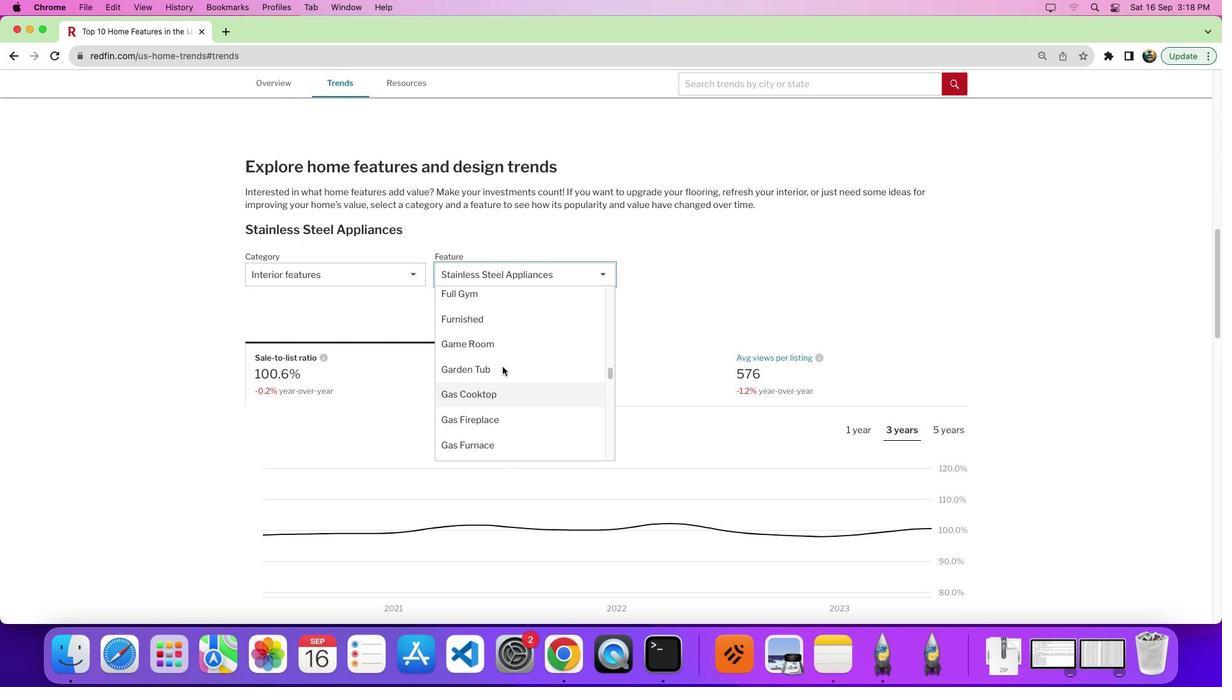 
Action: Mouse scrolled (502, 366) with delta (0, 0)
Screenshot: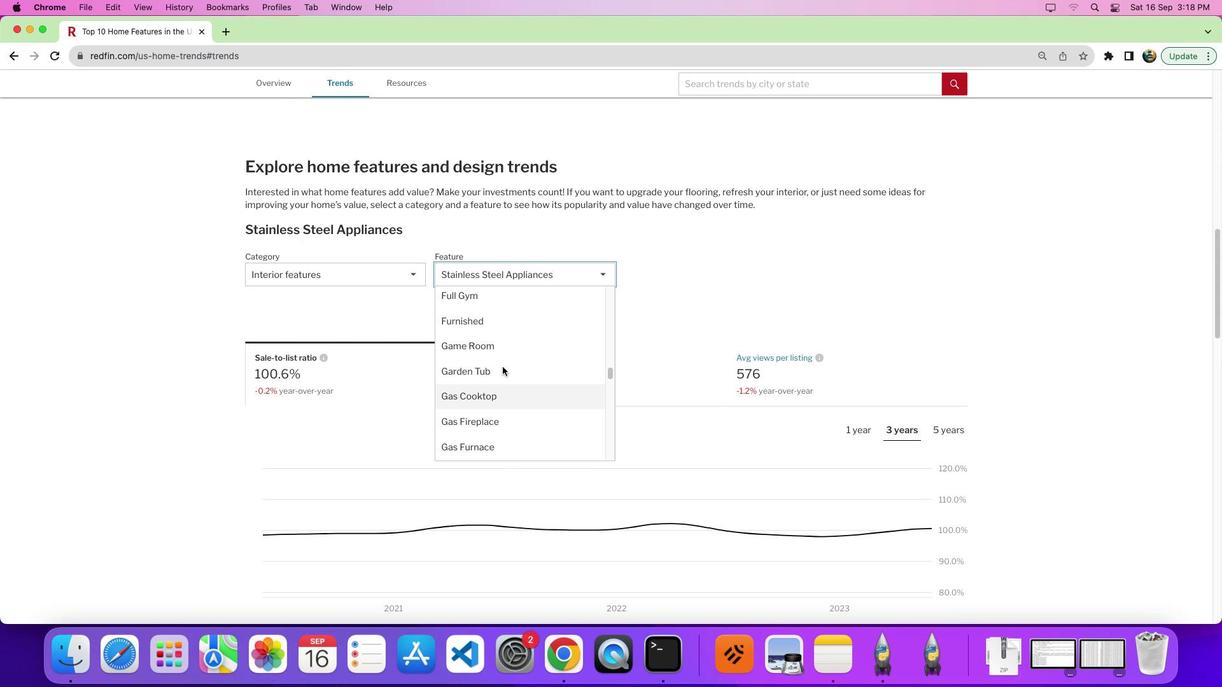 
Action: Mouse scrolled (502, 366) with delta (0, 0)
Screenshot: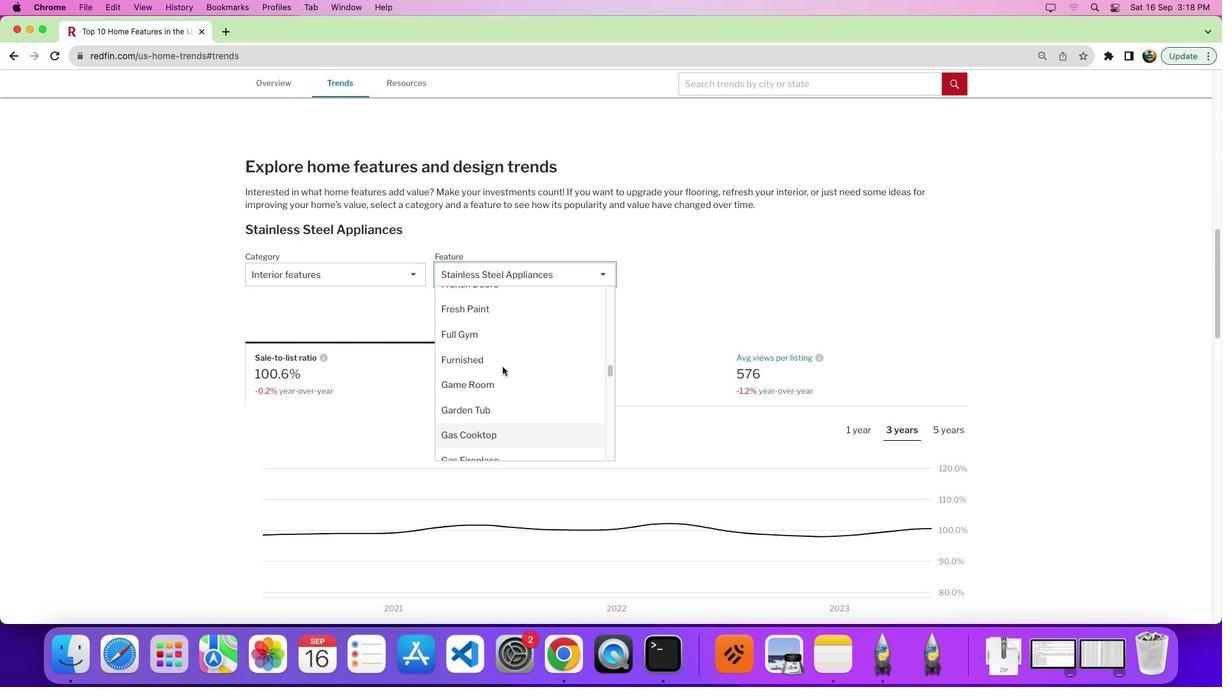 
Action: Mouse scrolled (502, 366) with delta (0, 0)
Screenshot: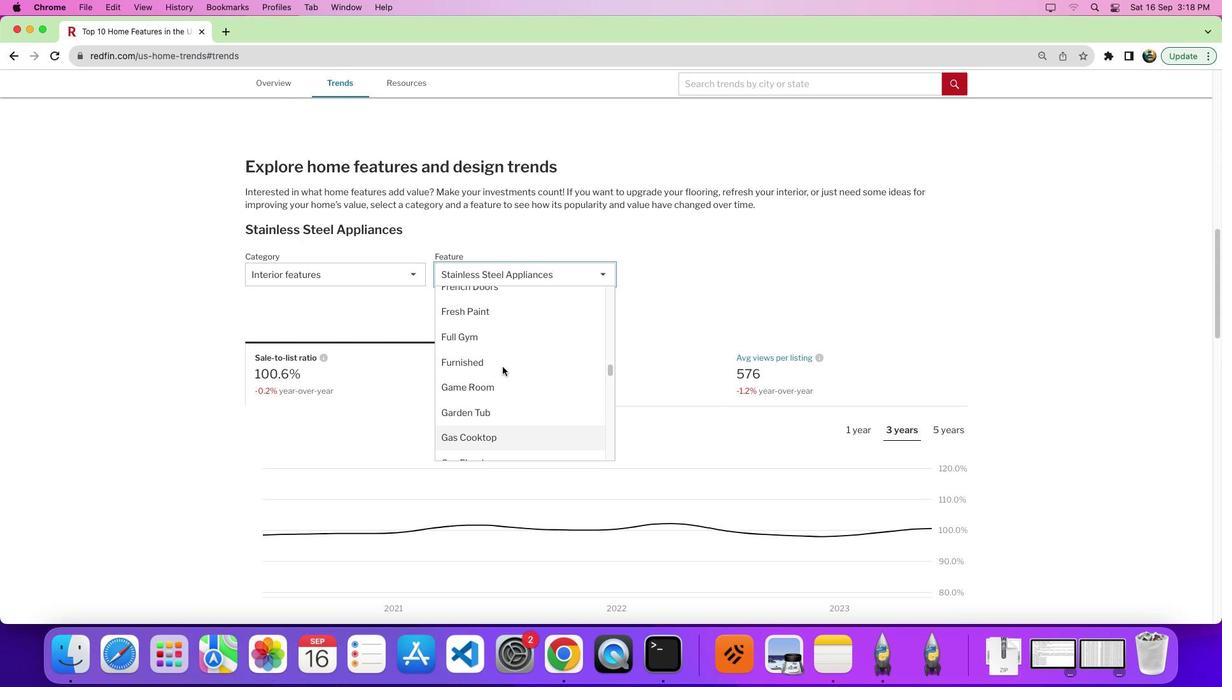 
Action: Mouse moved to (471, 368)
Screenshot: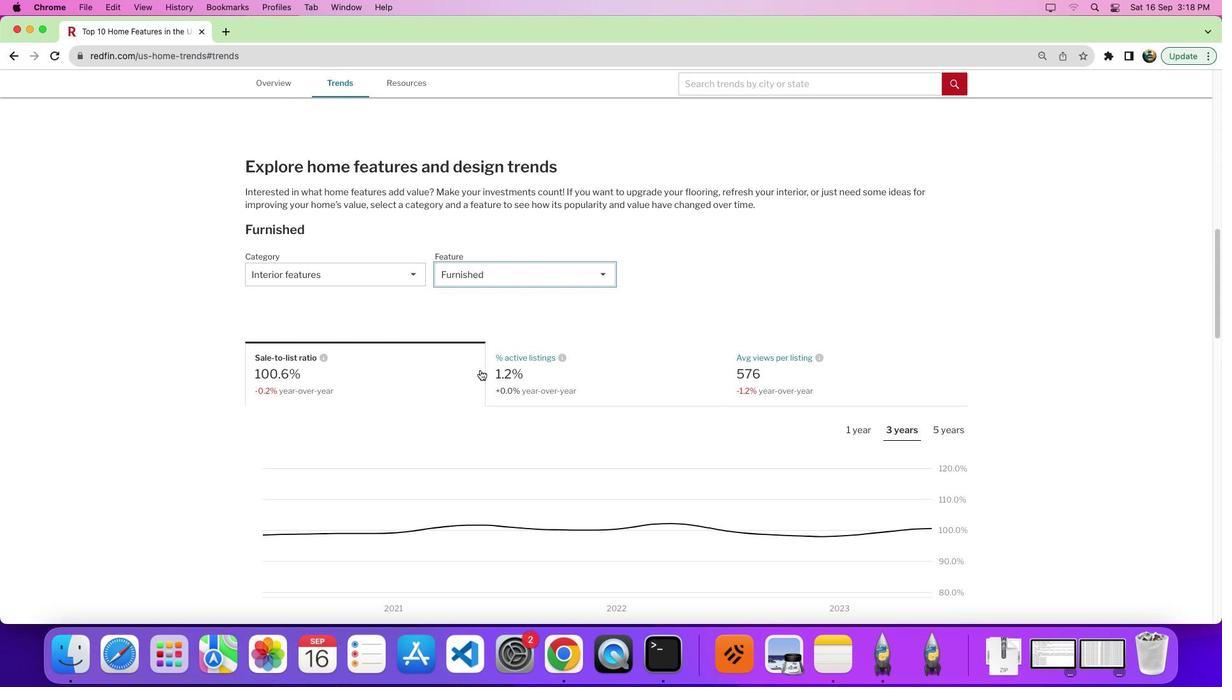 
Action: Mouse pressed left at (471, 368)
Screenshot: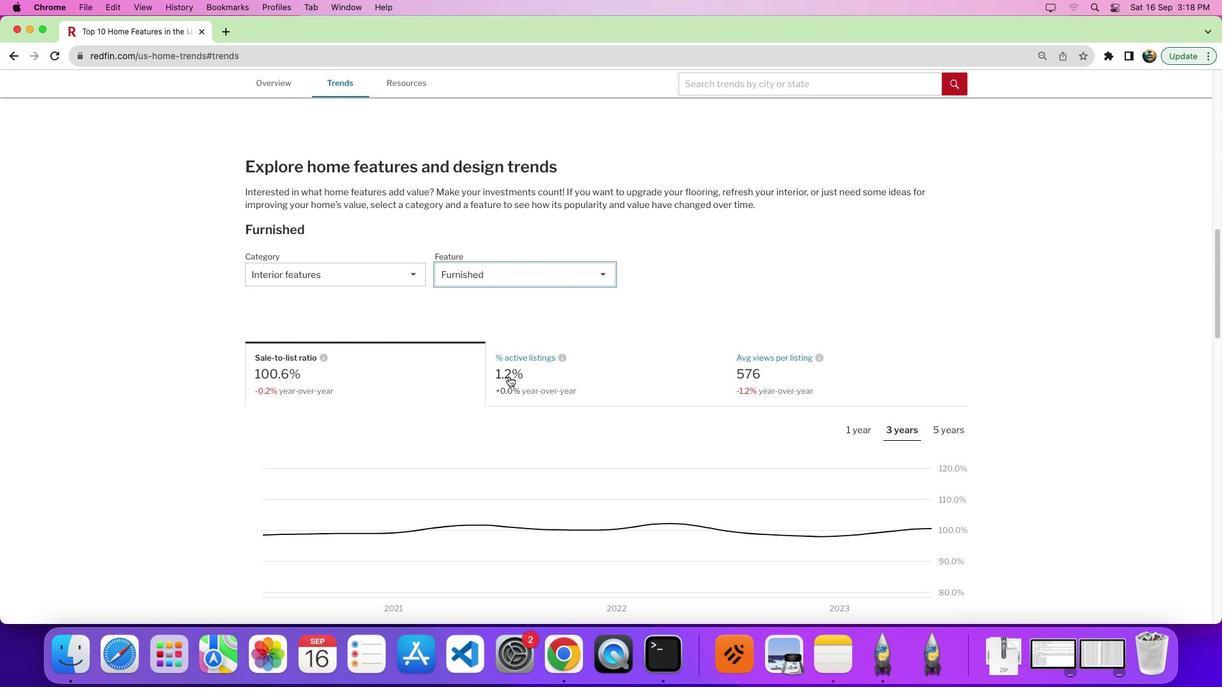 
Action: Mouse moved to (771, 389)
Screenshot: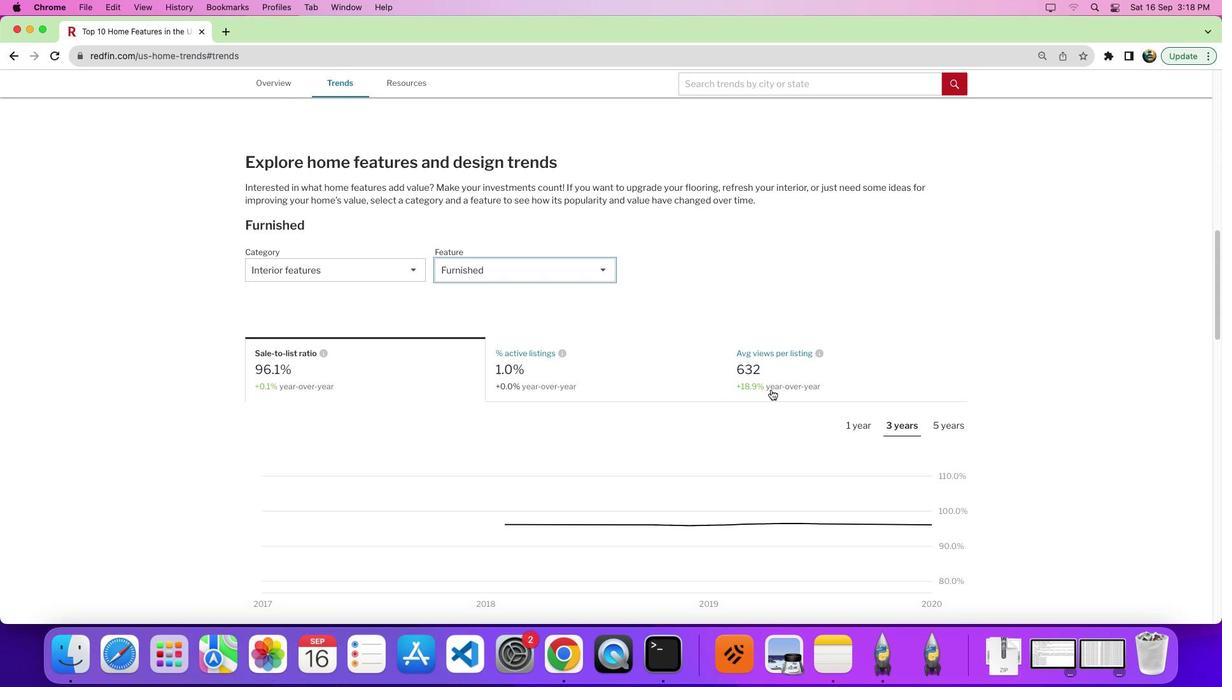 
Action: Mouse scrolled (771, 389) with delta (0, 0)
Screenshot: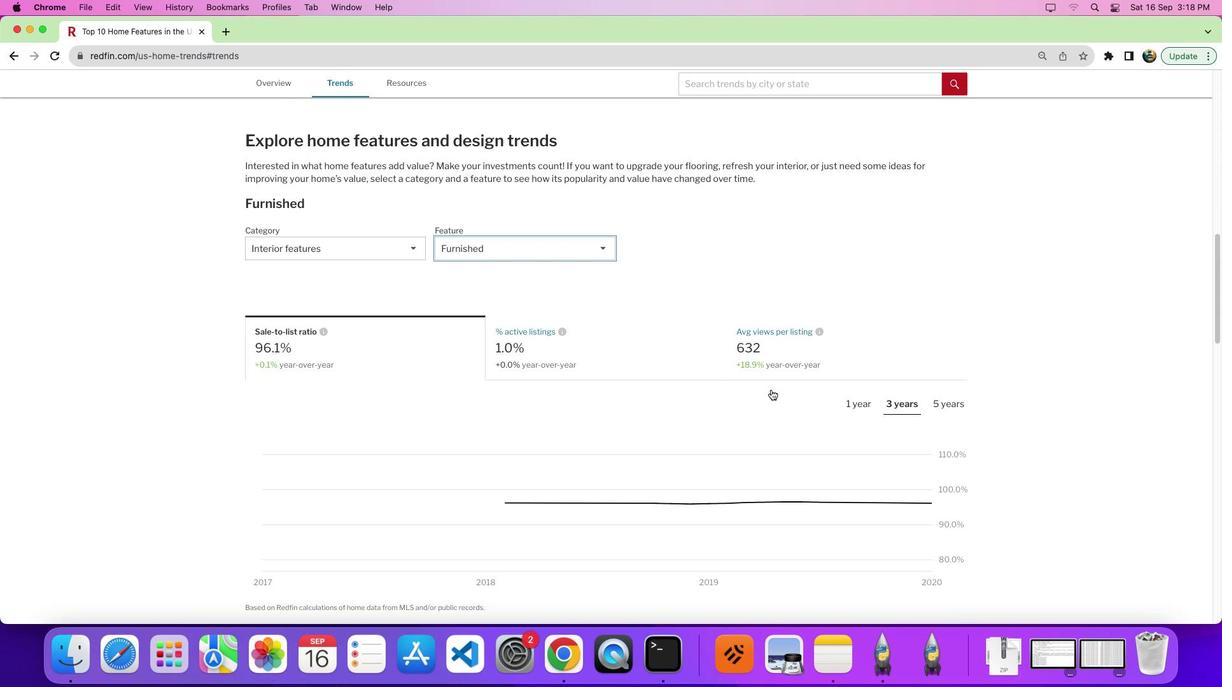 
Action: Mouse scrolled (771, 389) with delta (0, 0)
Screenshot: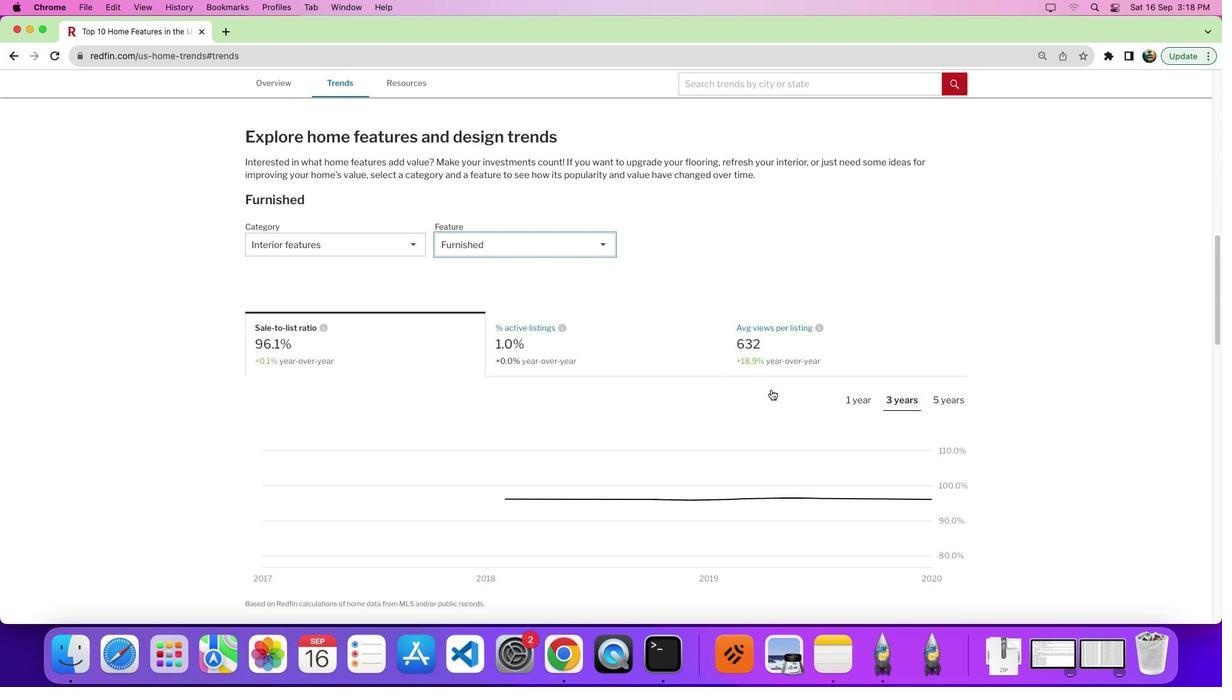 
Action: Mouse moved to (522, 344)
Screenshot: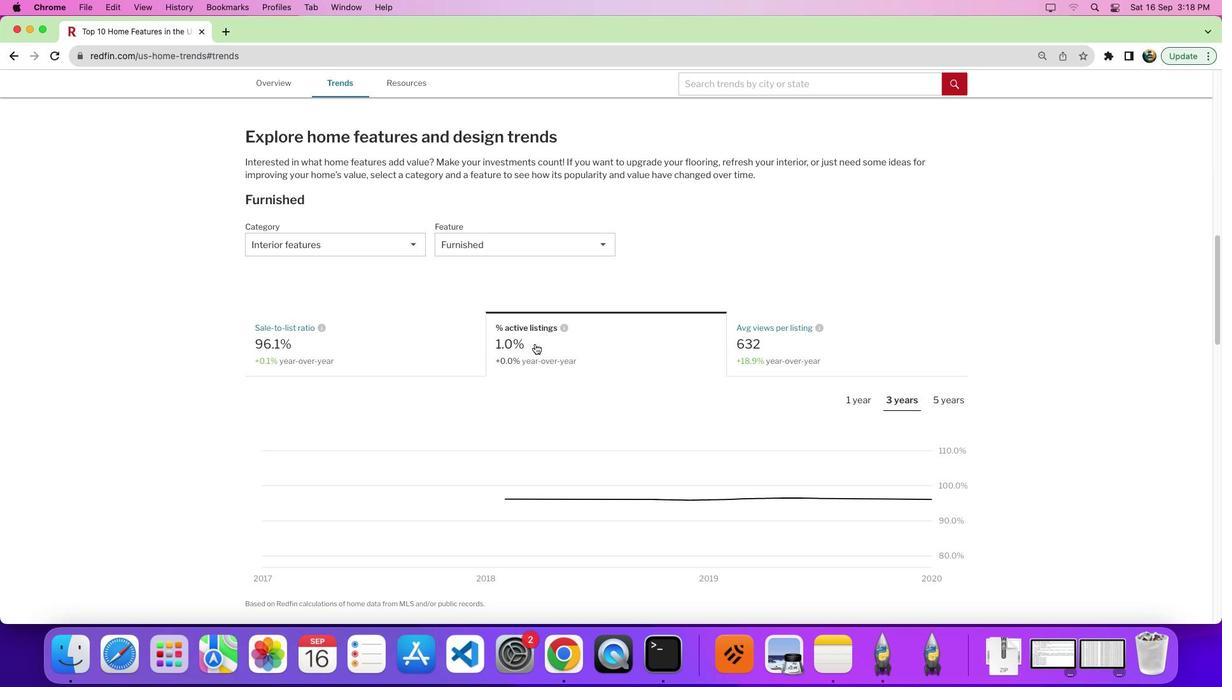 
Action: Mouse pressed left at (522, 344)
Screenshot: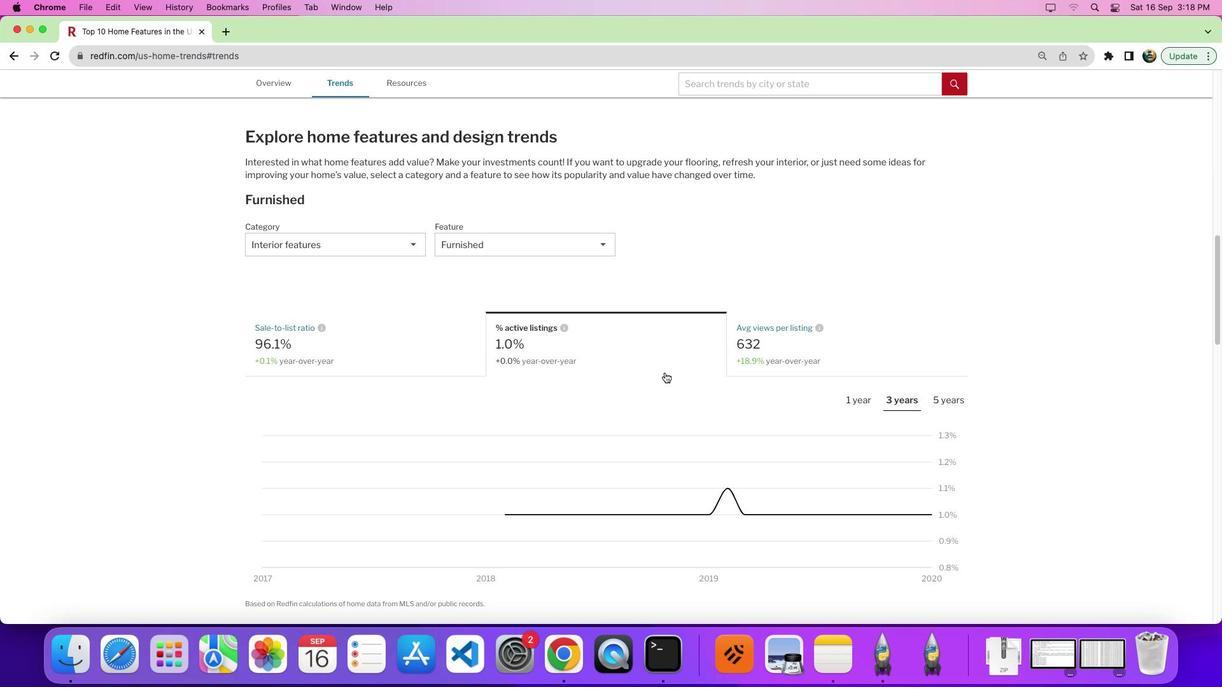 
Action: Mouse moved to (949, 403)
Screenshot: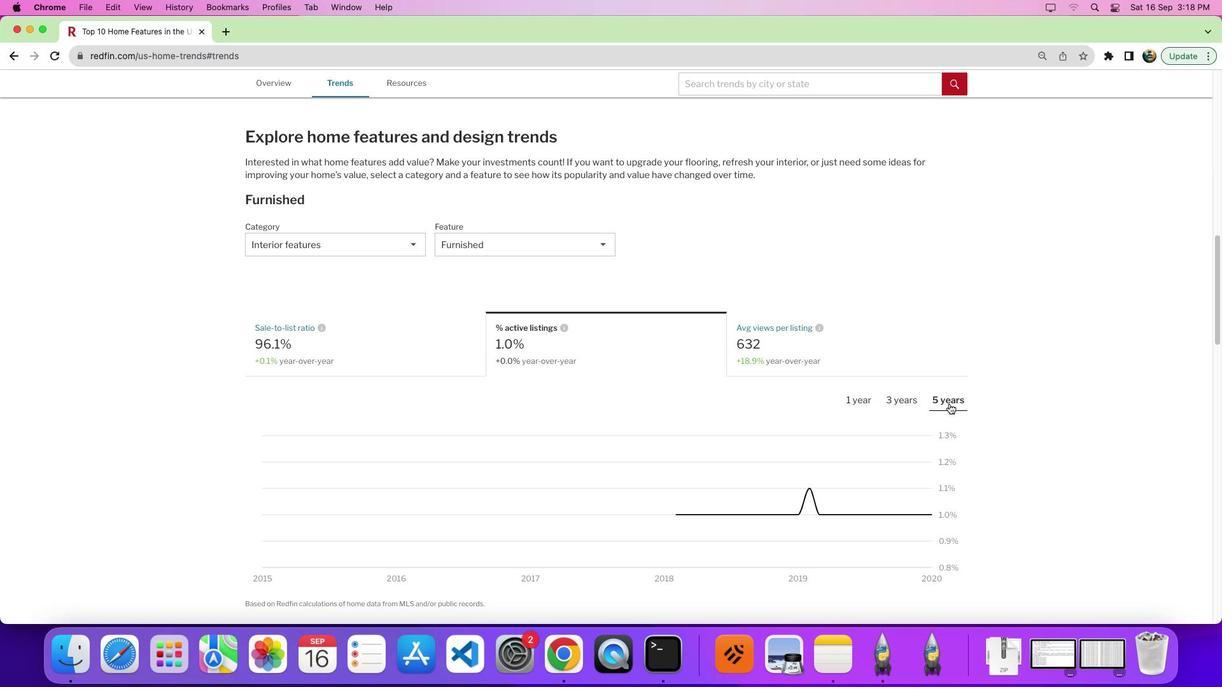 
Action: Mouse pressed left at (949, 403)
Screenshot: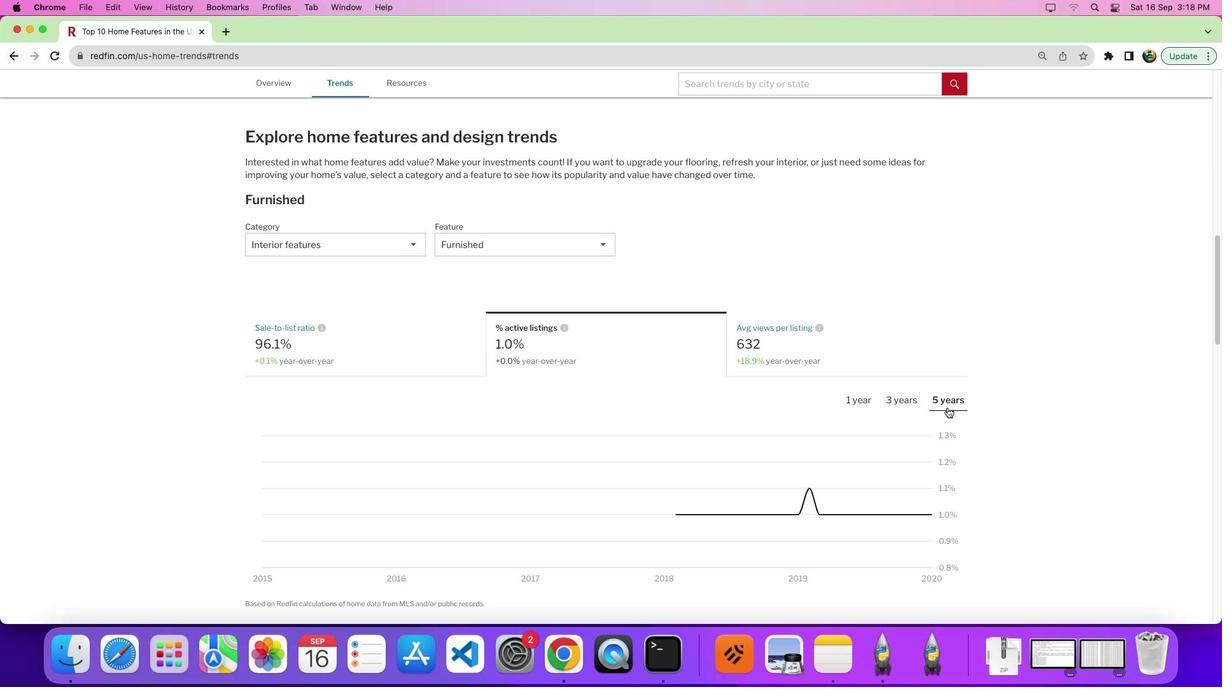 
Action: Mouse moved to (948, 413)
Screenshot: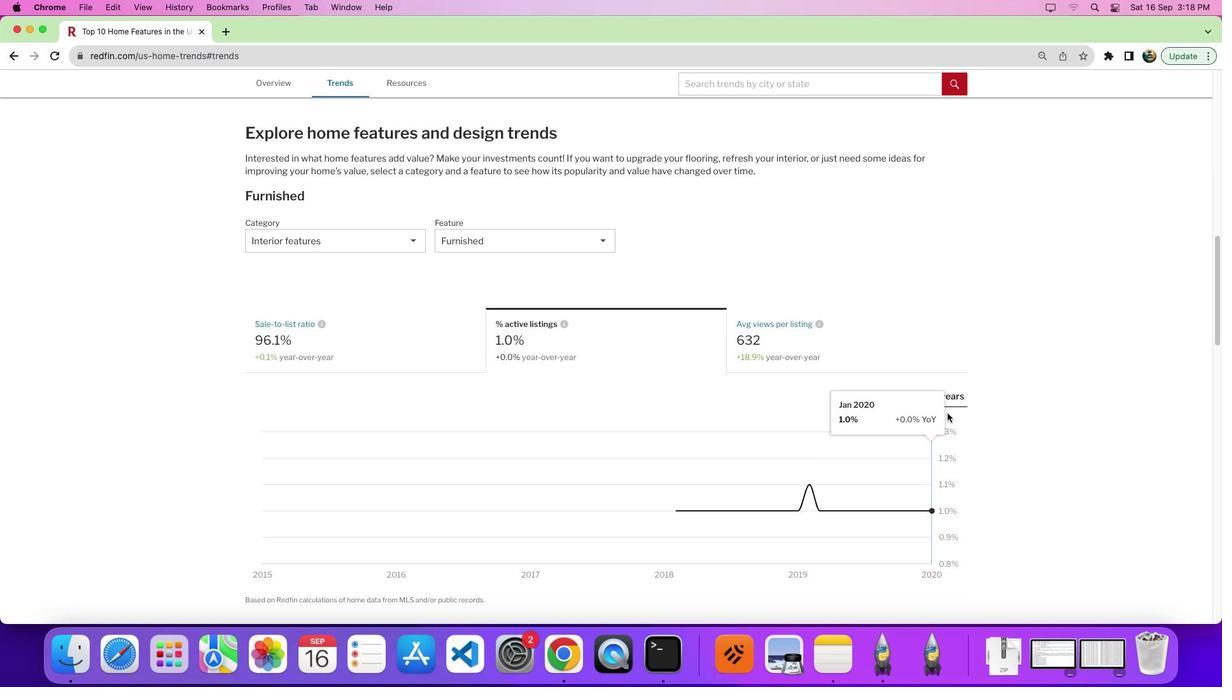 
Action: Mouse scrolled (948, 413) with delta (0, 0)
Screenshot: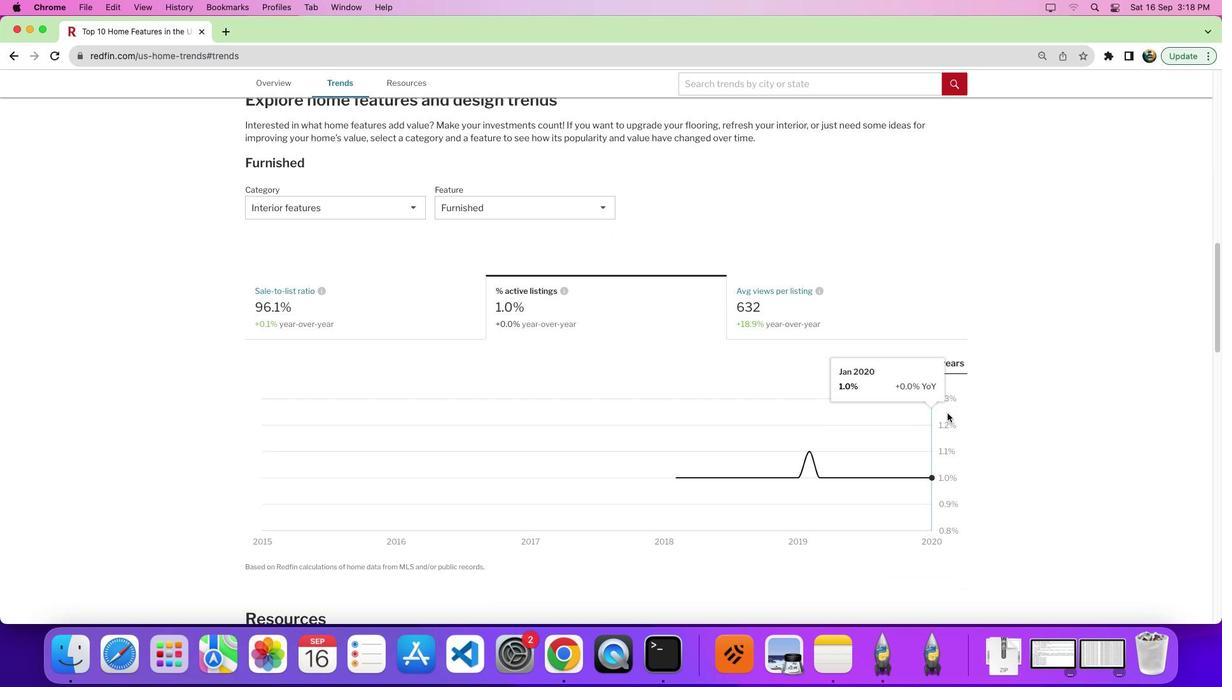
Action: Mouse scrolled (948, 413) with delta (0, 0)
Screenshot: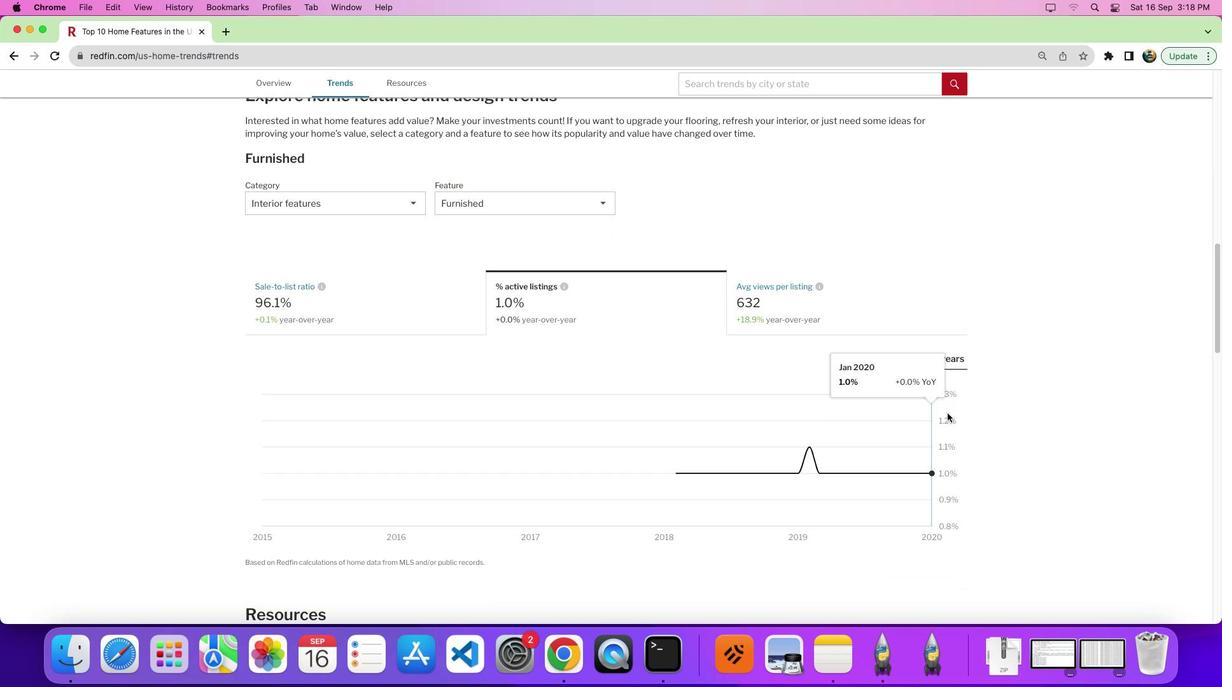 
Action: Mouse moved to (943, 469)
Screenshot: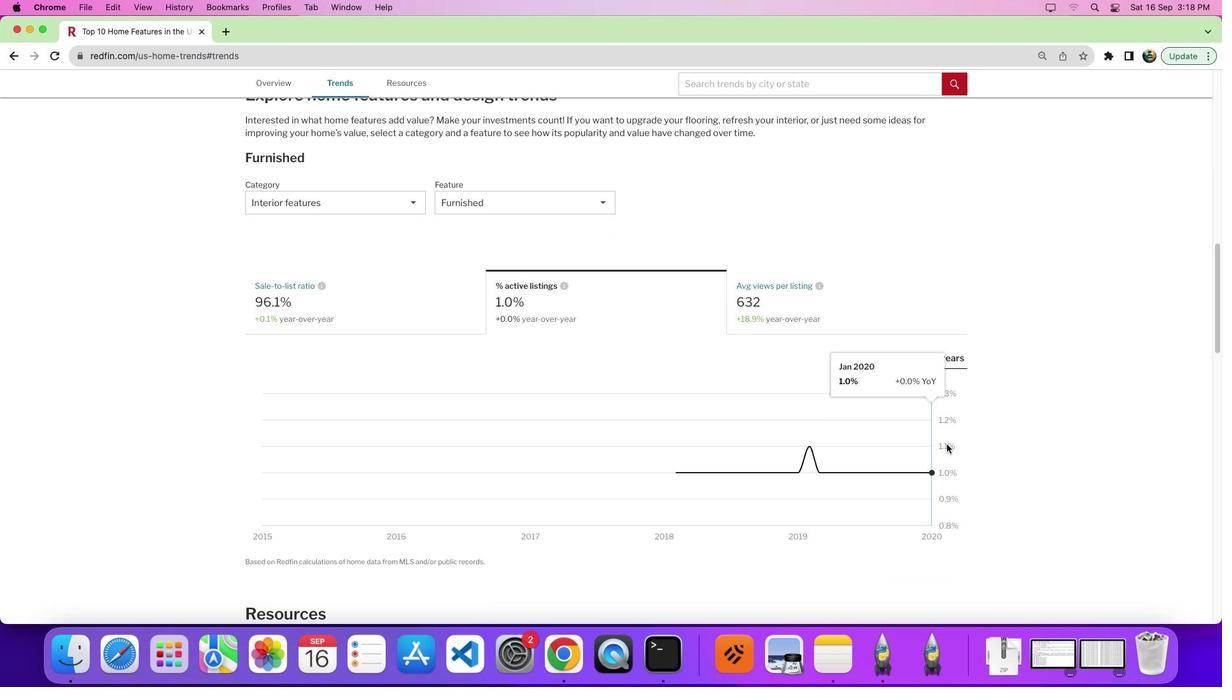 
